 Task: Change  the formatting of the data to Which is Greater than5, In conditional formating, put the option 'Yellow Fill with Drak Yellow Text'add another formatting option Format As Table, insert the option Brown Table style Dark  3 , change the format of Column Width to 18In the sheet   Catalyst Sales log   book
Action: Mouse moved to (53, 160)
Screenshot: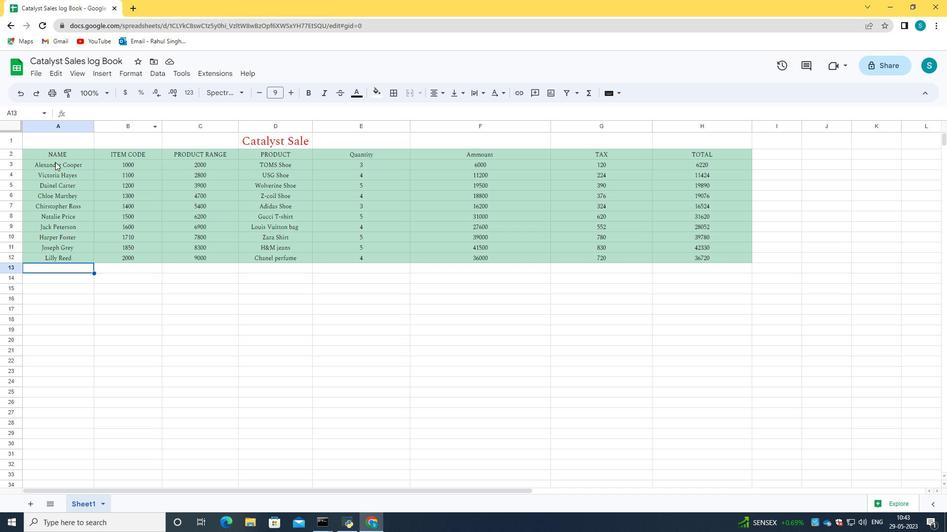 
Action: Mouse pressed left at (53, 160)
Screenshot: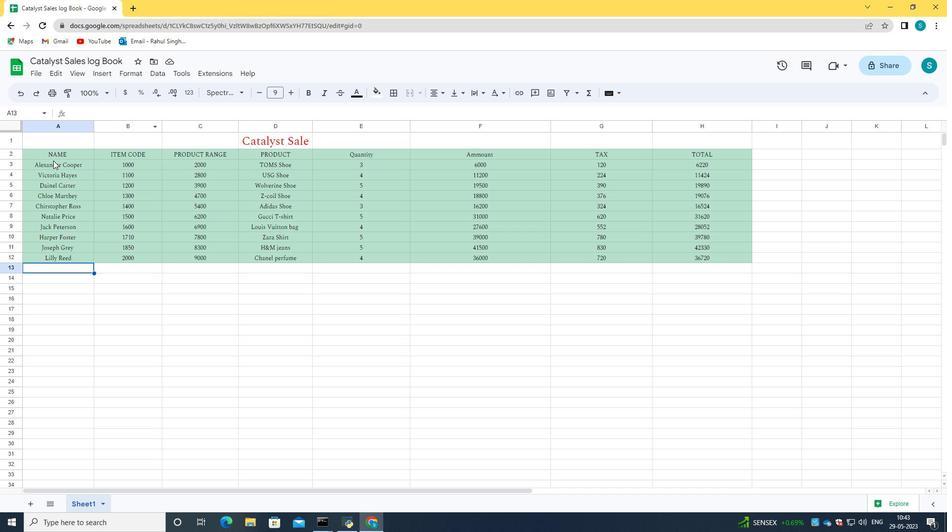 
Action: Mouse moved to (51, 155)
Screenshot: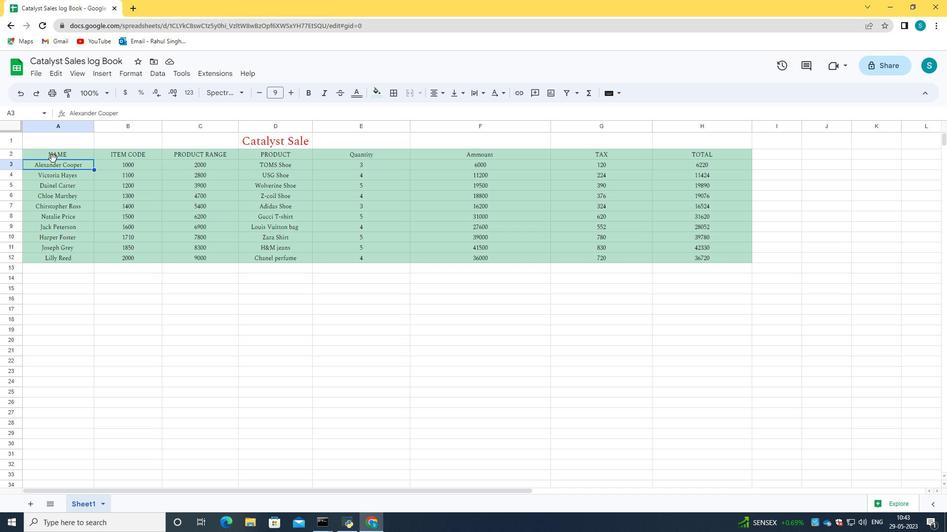 
Action: Mouse pressed left at (51, 155)
Screenshot: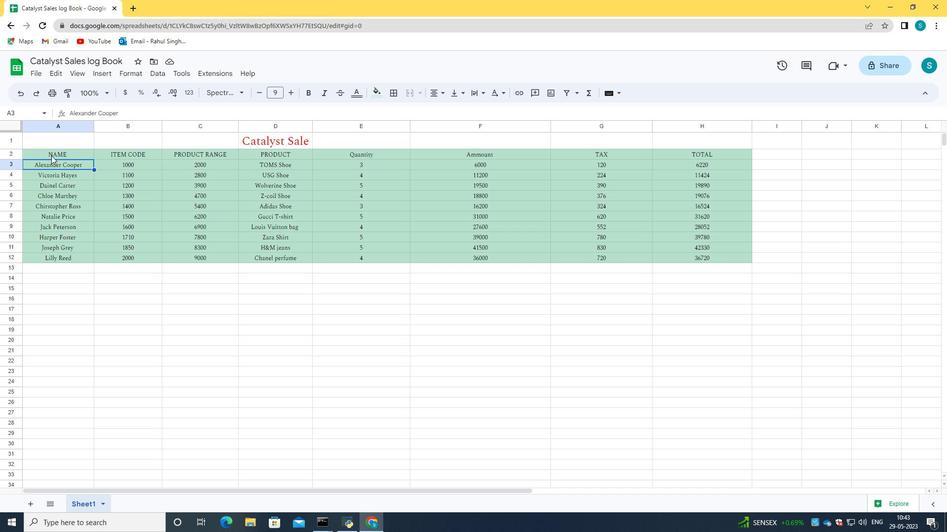 
Action: Mouse moved to (1, 121)
Screenshot: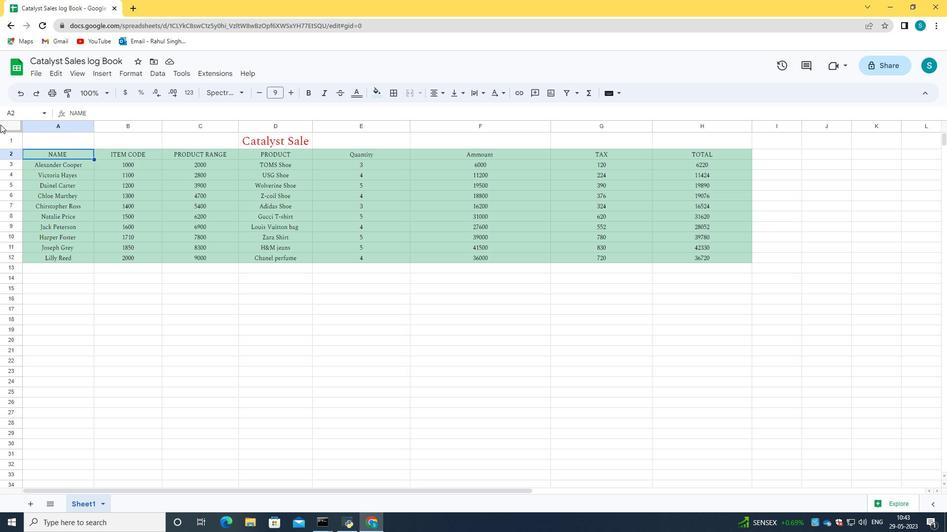 
Action: Mouse pressed left at (1, 121)
Screenshot: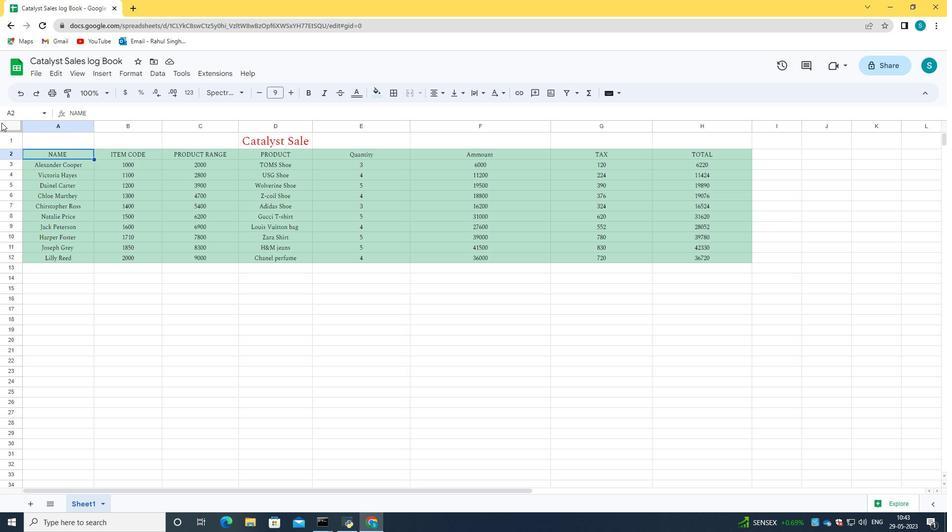 
Action: Mouse moved to (233, 305)
Screenshot: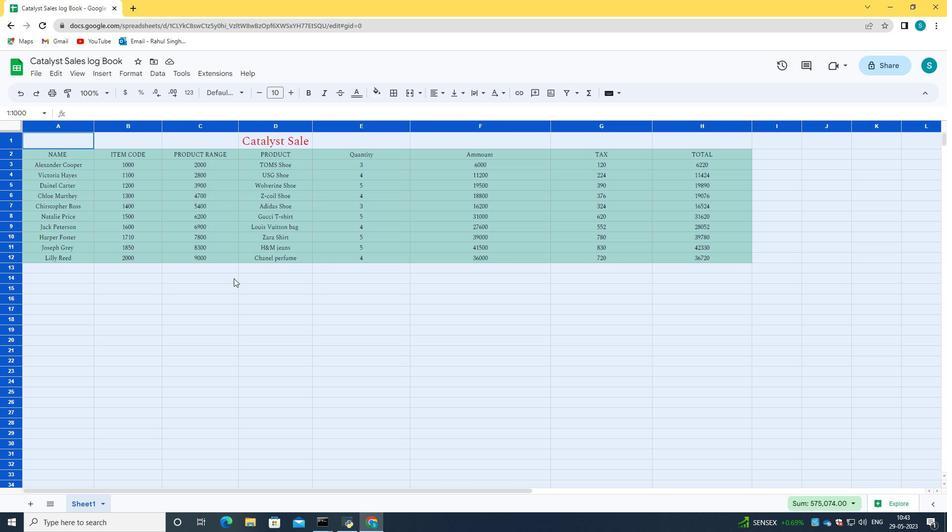 
Action: Mouse pressed left at (233, 305)
Screenshot: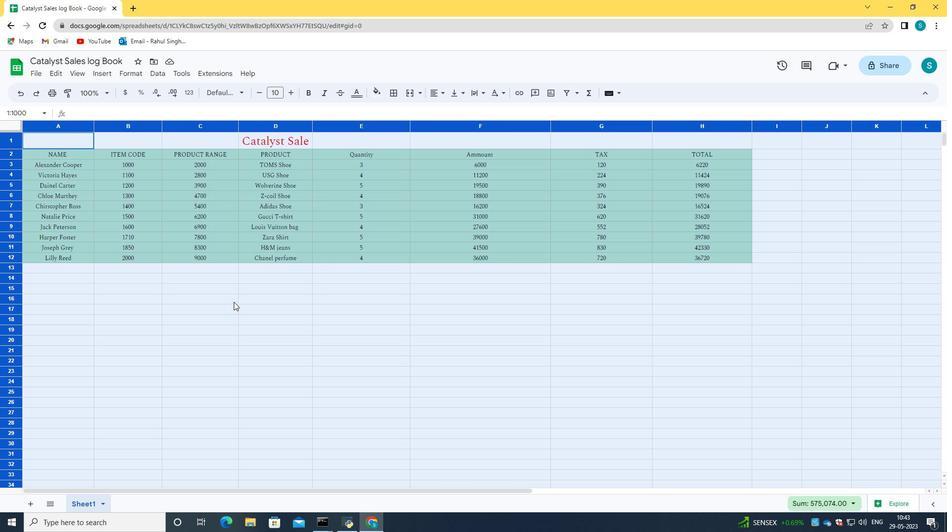 
Action: Mouse moved to (33, 137)
Screenshot: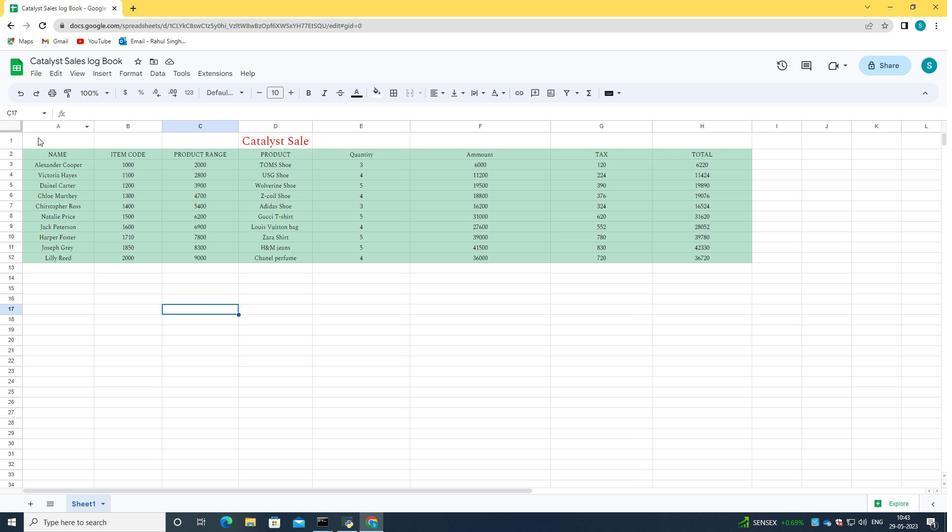 
Action: Mouse pressed left at (33, 137)
Screenshot: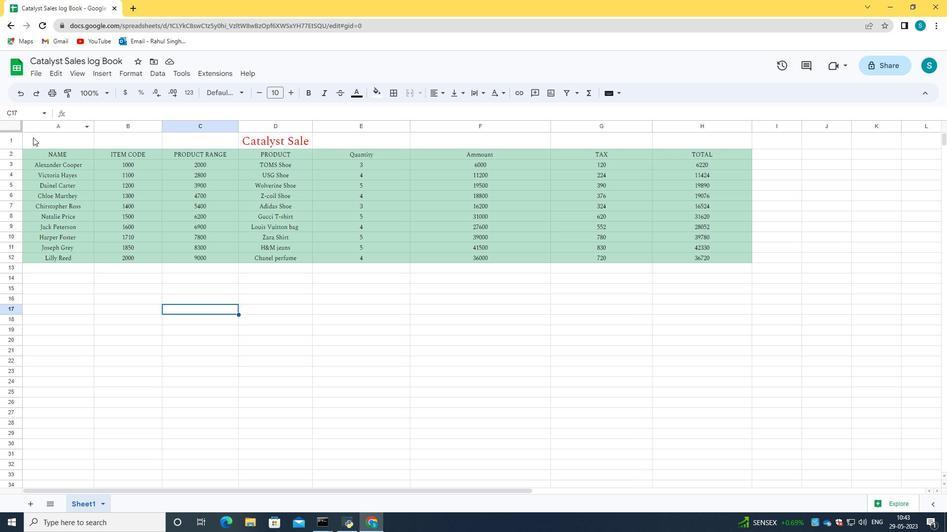 
Action: Mouse moved to (32, 152)
Screenshot: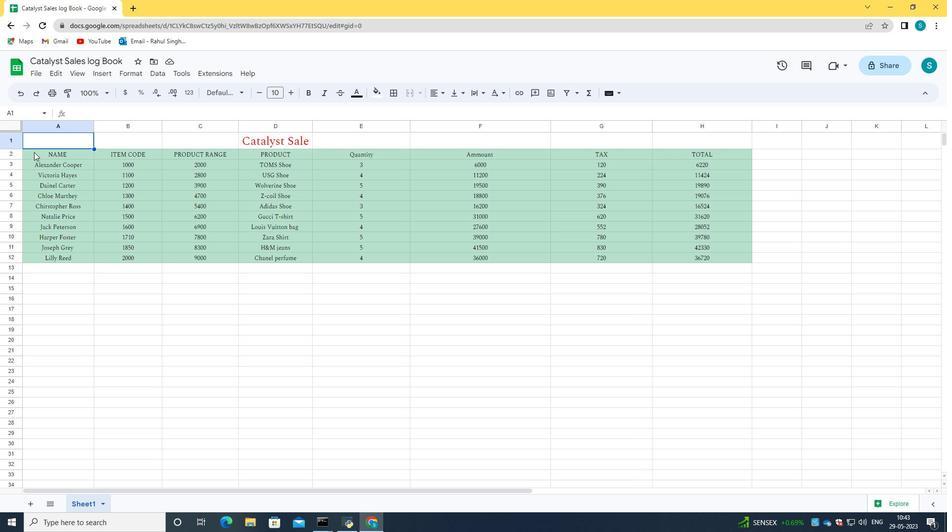 
Action: Mouse pressed left at (32, 152)
Screenshot: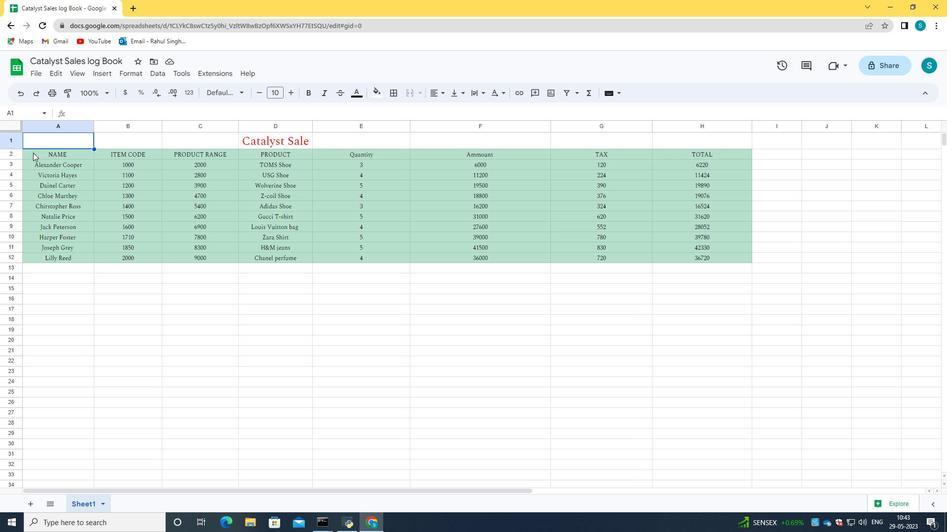 
Action: Mouse moved to (28, 153)
Screenshot: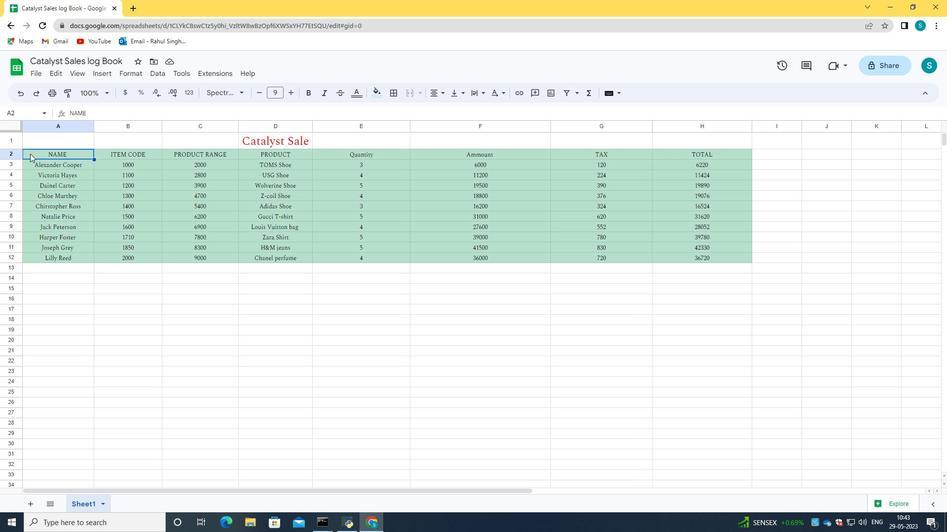 
Action: Mouse pressed left at (28, 153)
Screenshot: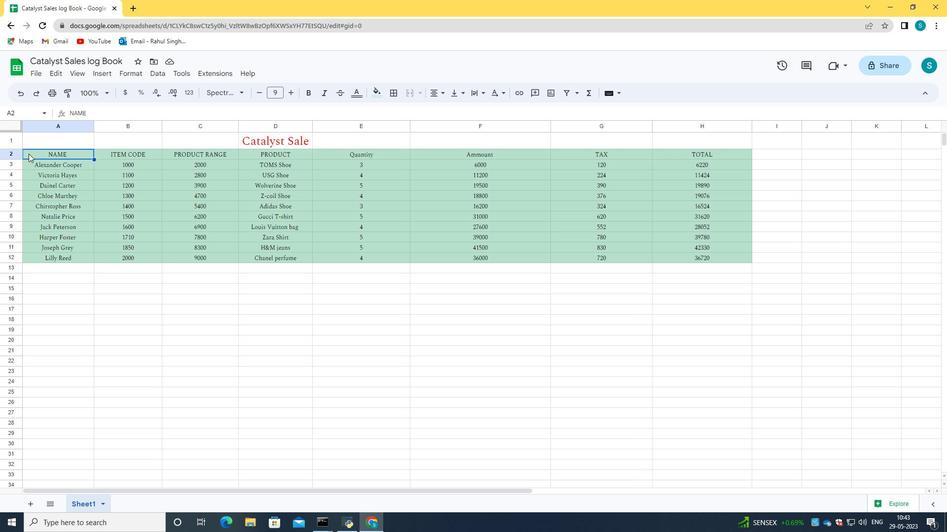 
Action: Mouse moved to (36, 152)
Screenshot: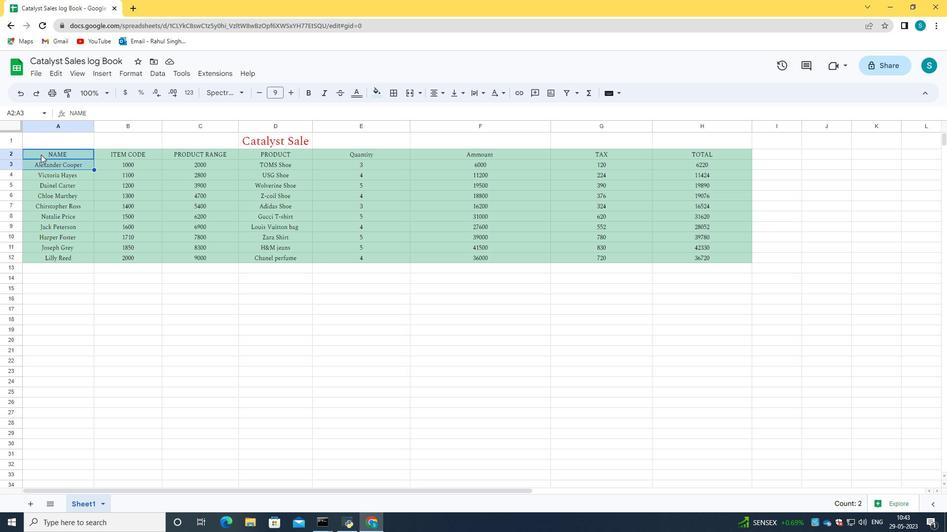 
Action: Mouse pressed left at (36, 152)
Screenshot: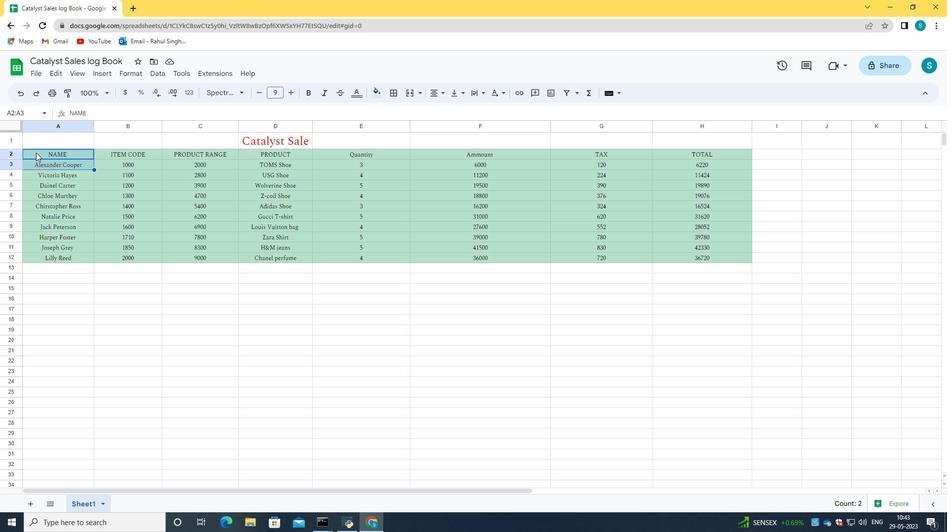 
Action: Mouse pressed left at (36, 152)
Screenshot: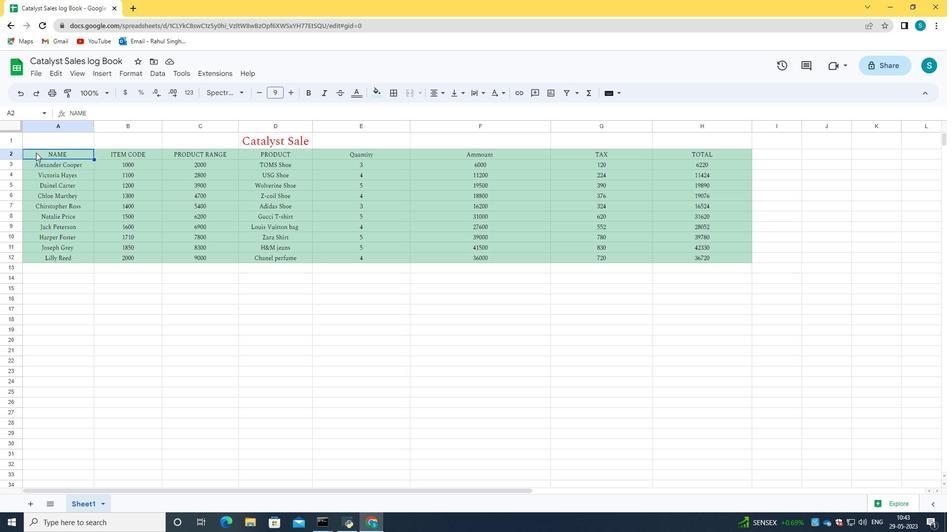 
Action: Mouse moved to (127, 71)
Screenshot: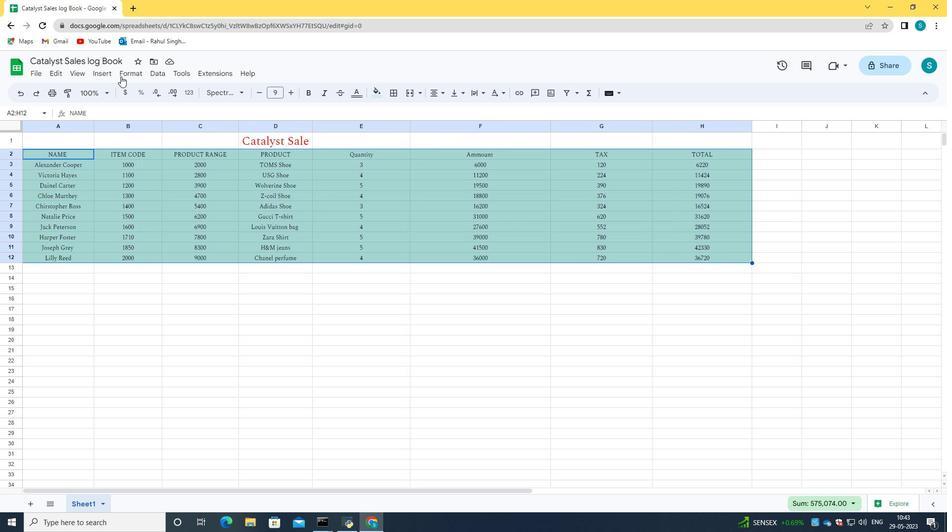 
Action: Mouse pressed left at (127, 71)
Screenshot: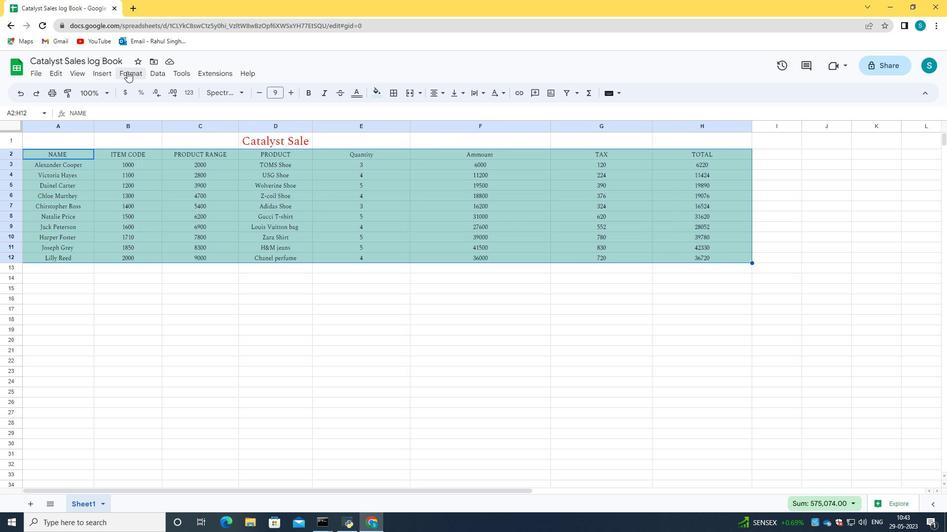 
Action: Mouse moved to (187, 244)
Screenshot: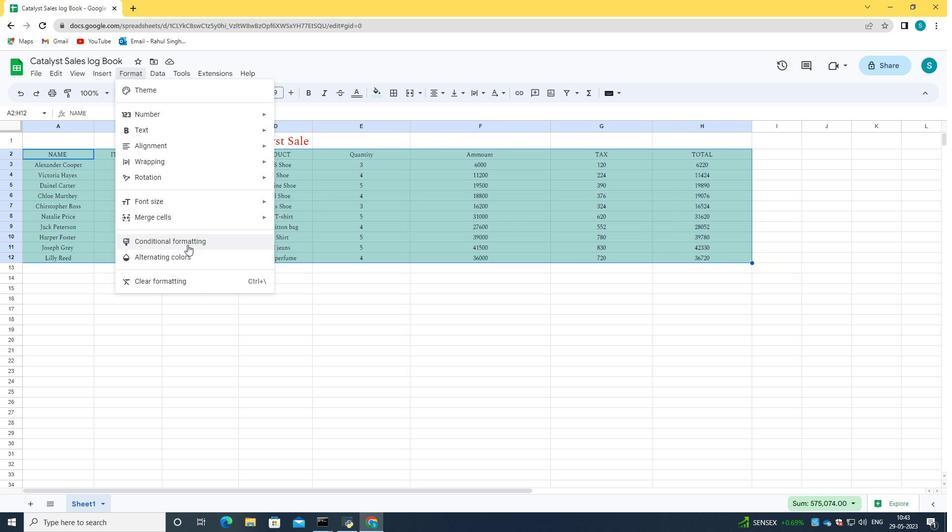 
Action: Mouse pressed left at (187, 244)
Screenshot: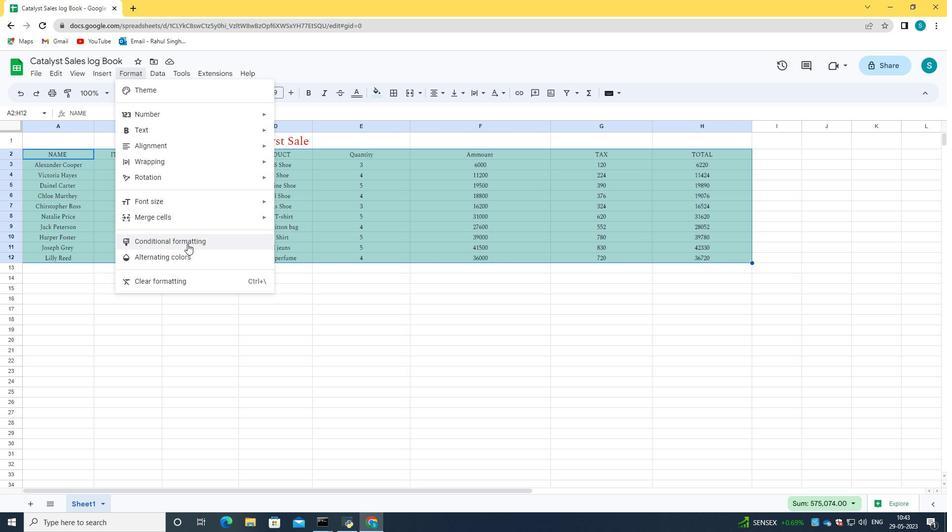 
Action: Mouse moved to (833, 124)
Screenshot: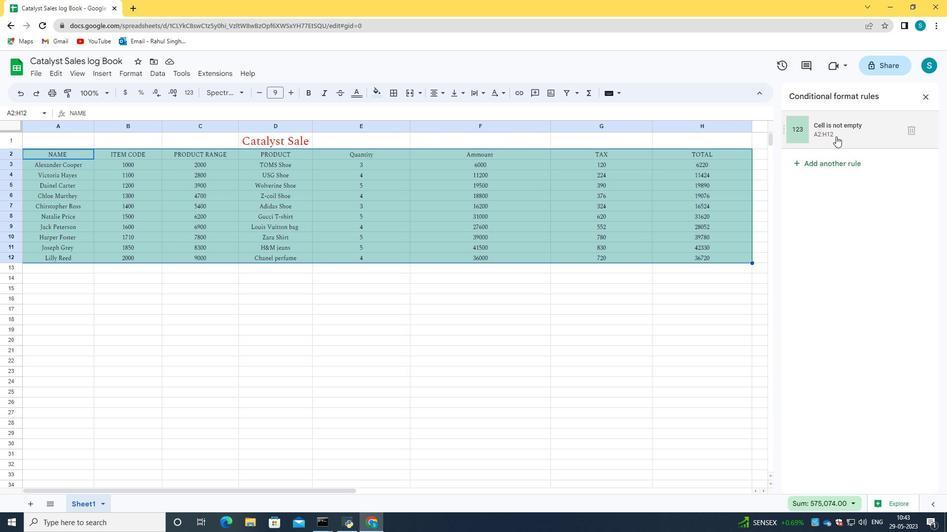 
Action: Mouse pressed left at (833, 124)
Screenshot: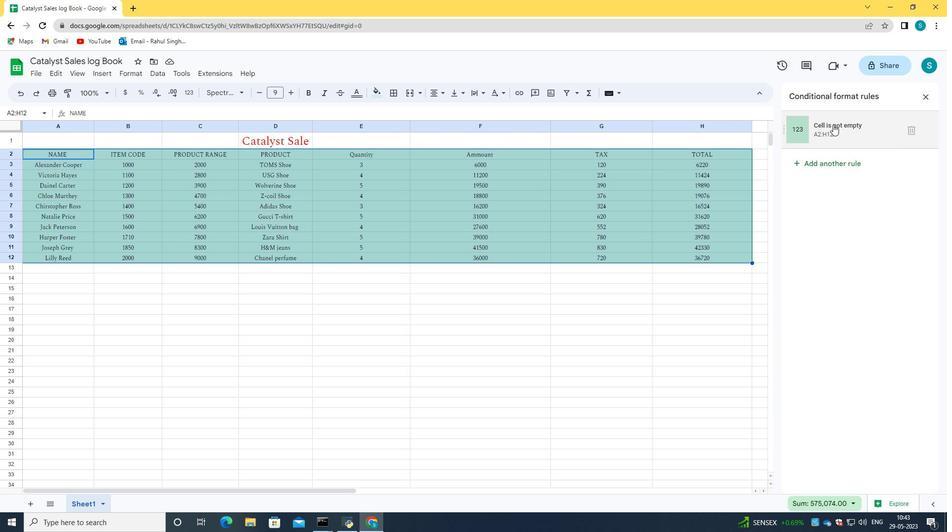 
Action: Mouse moved to (839, 226)
Screenshot: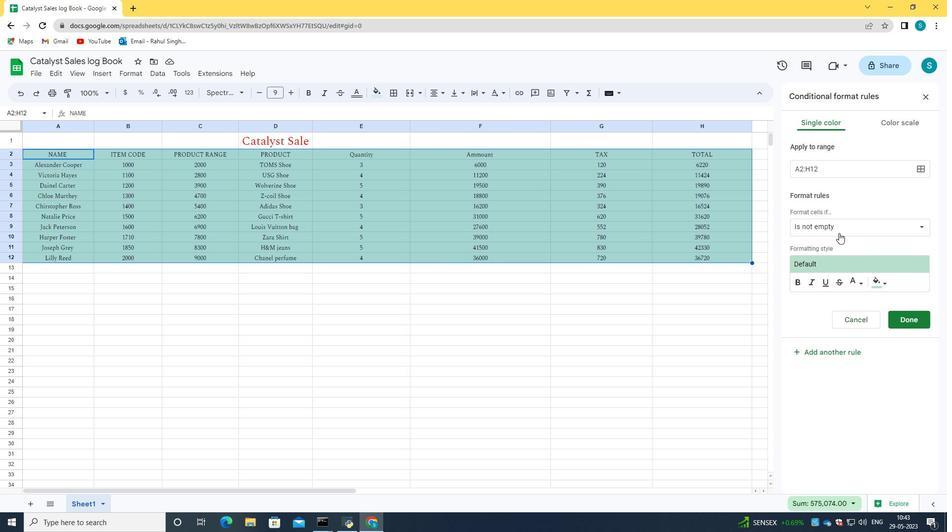 
Action: Mouse pressed left at (839, 226)
Screenshot: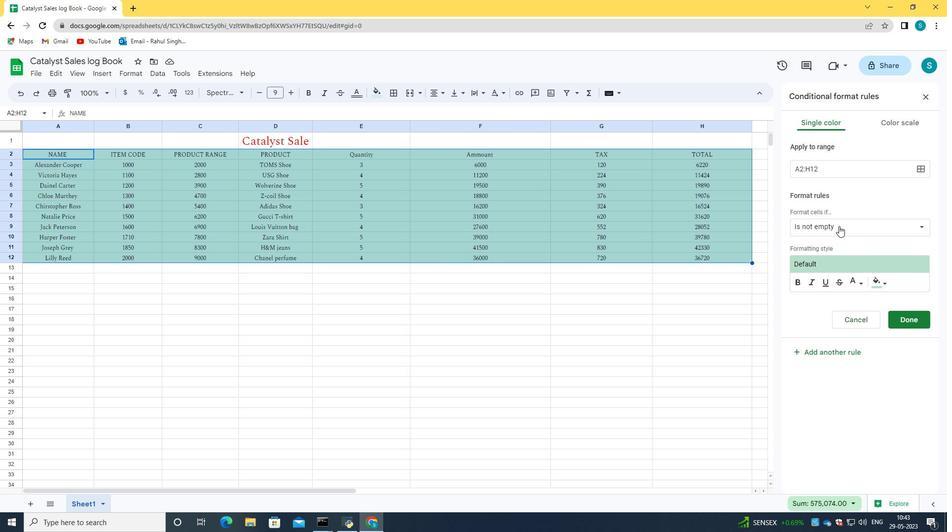 
Action: Mouse moved to (826, 386)
Screenshot: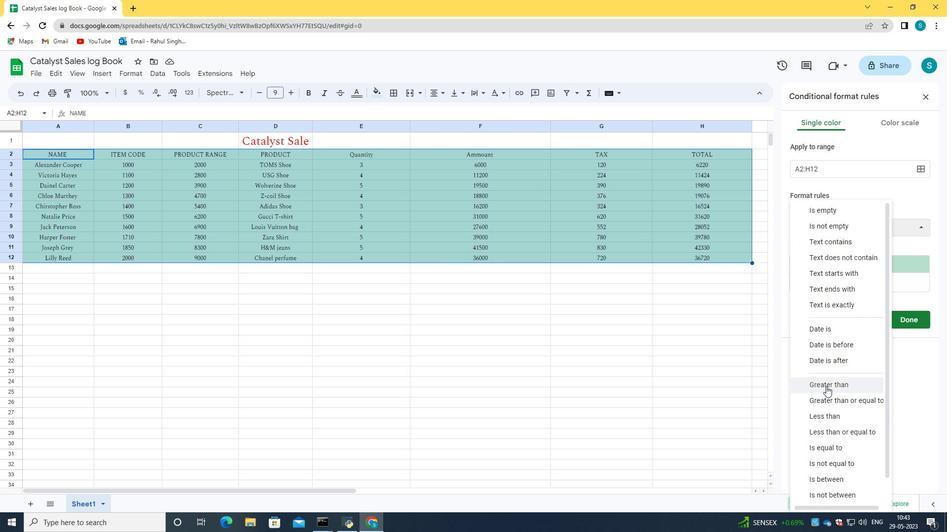 
Action: Mouse pressed left at (826, 386)
Screenshot: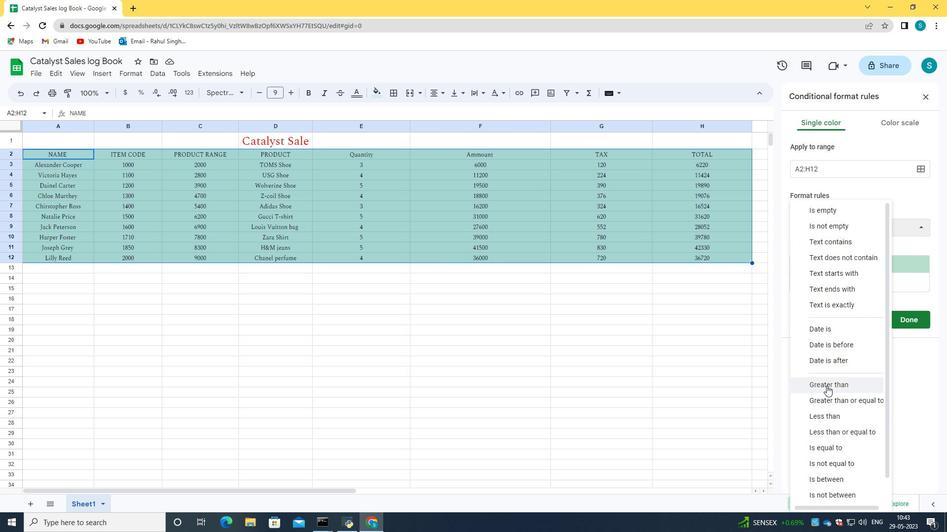 
Action: Mouse moved to (822, 251)
Screenshot: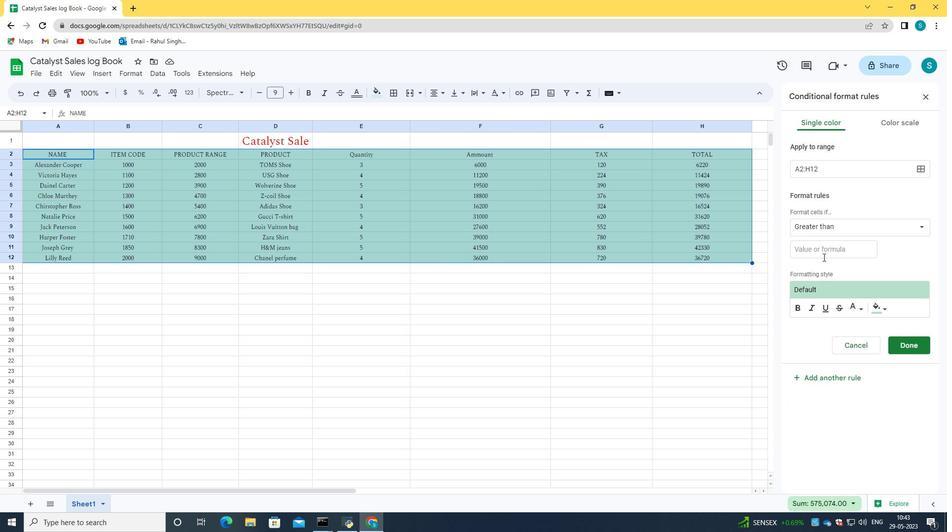 
Action: Mouse pressed left at (822, 251)
Screenshot: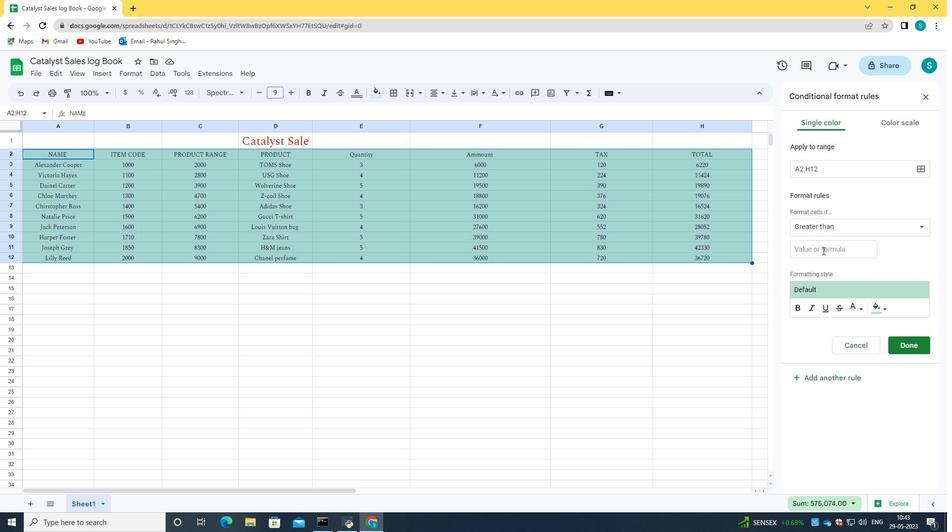 
Action: Key pressed 5
Screenshot: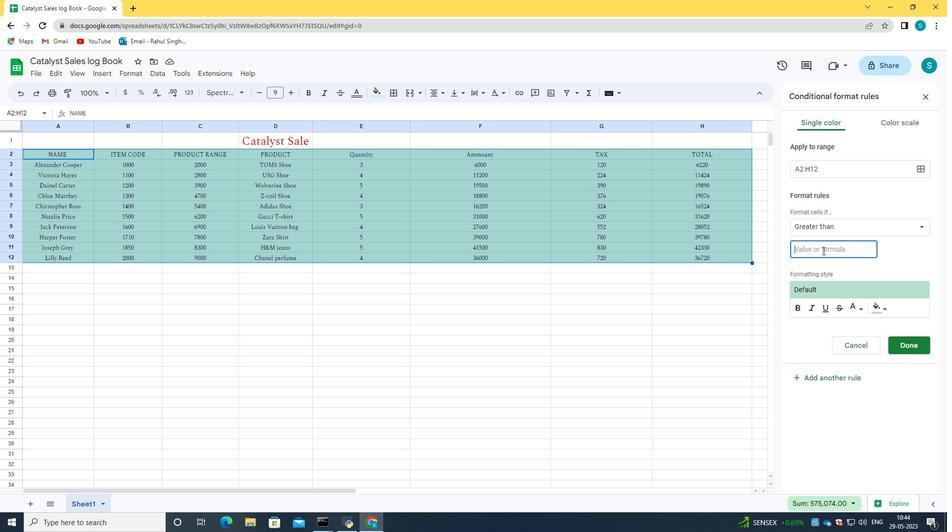
Action: Mouse moved to (895, 263)
Screenshot: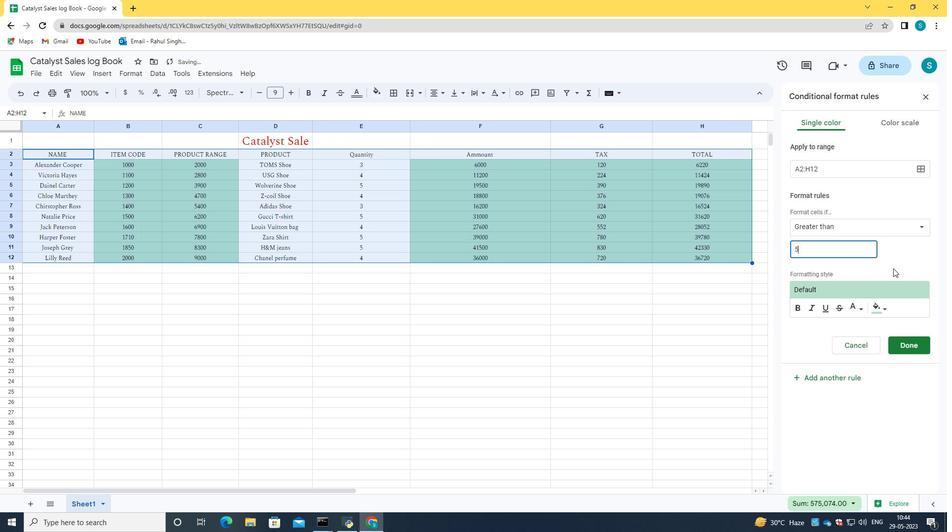 
Action: Mouse pressed left at (895, 263)
Screenshot: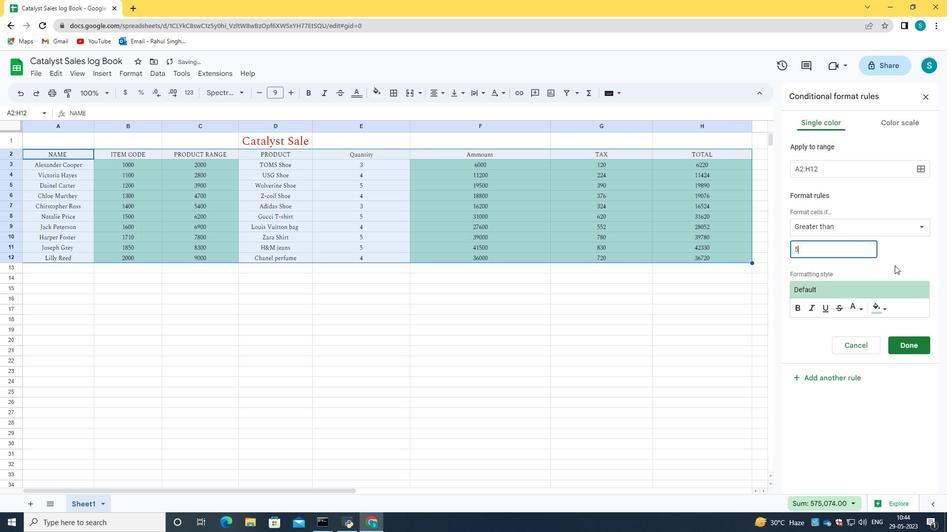 
Action: Mouse moved to (880, 308)
Screenshot: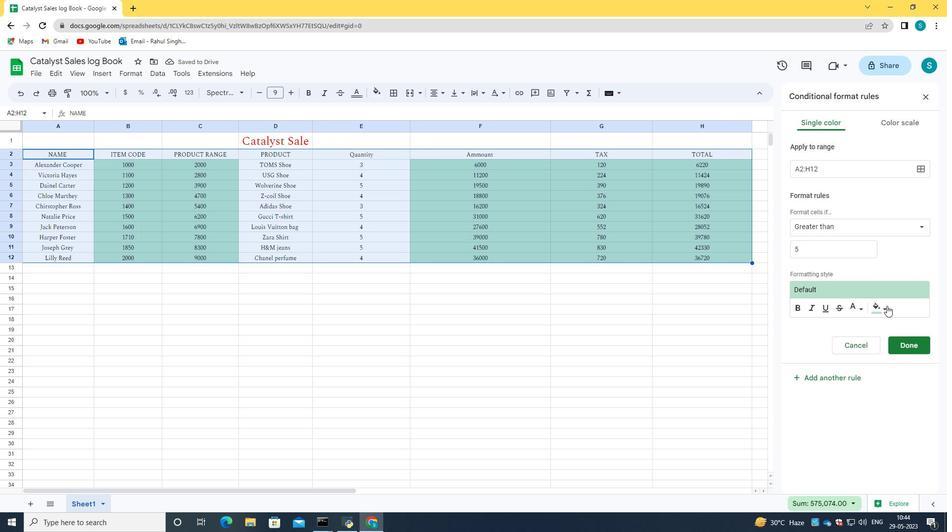 
Action: Mouse pressed left at (880, 308)
Screenshot: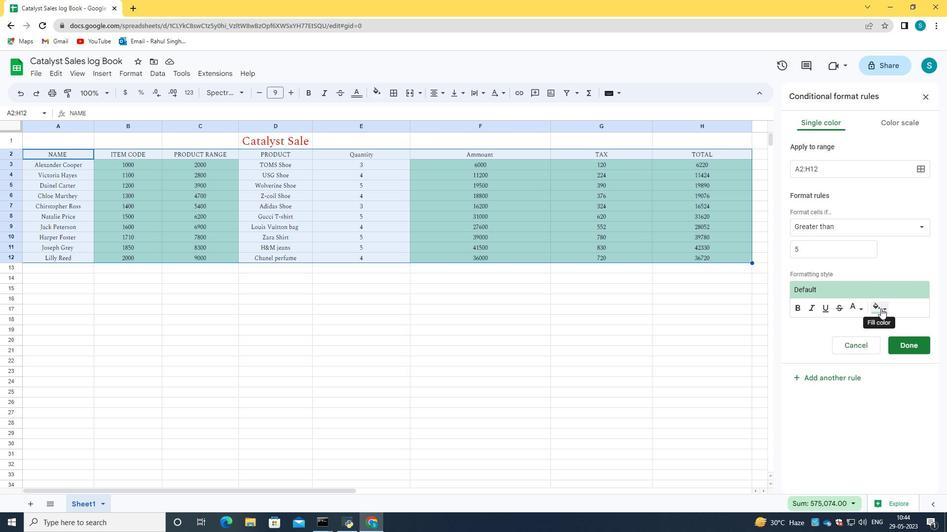 
Action: Mouse moved to (814, 396)
Screenshot: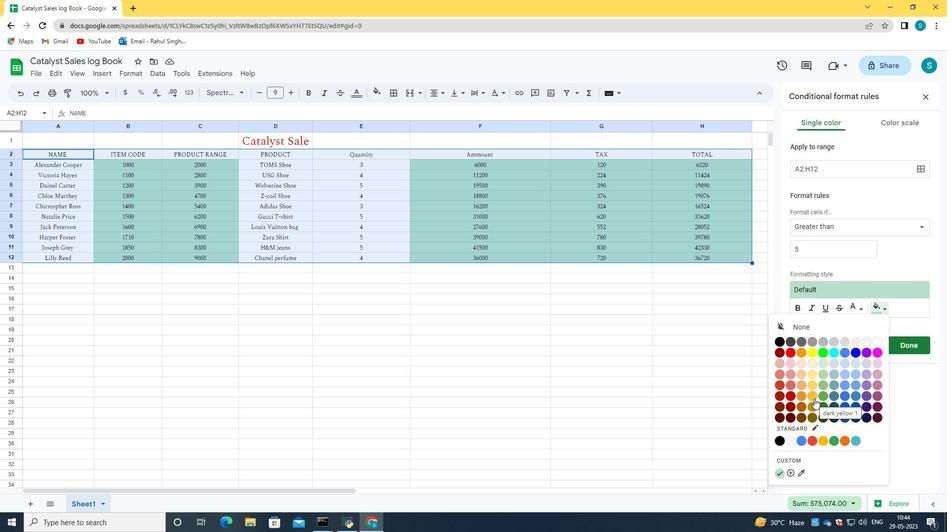 
Action: Mouse pressed left at (814, 396)
Screenshot: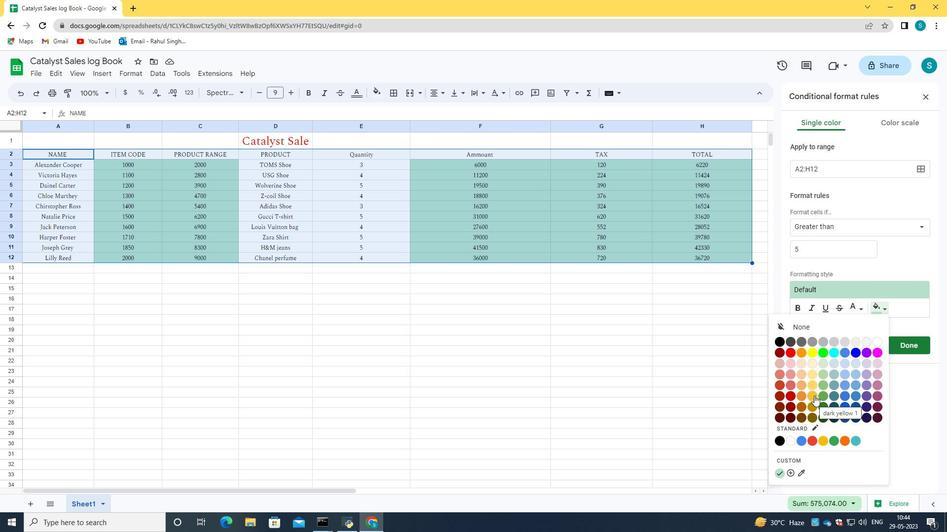 
Action: Mouse moved to (839, 380)
Screenshot: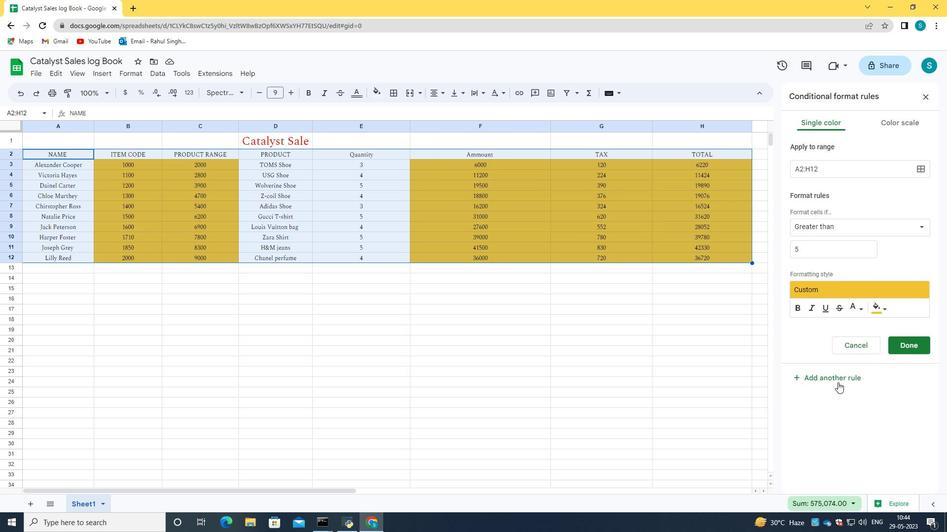 
Action: Mouse pressed left at (839, 380)
Screenshot: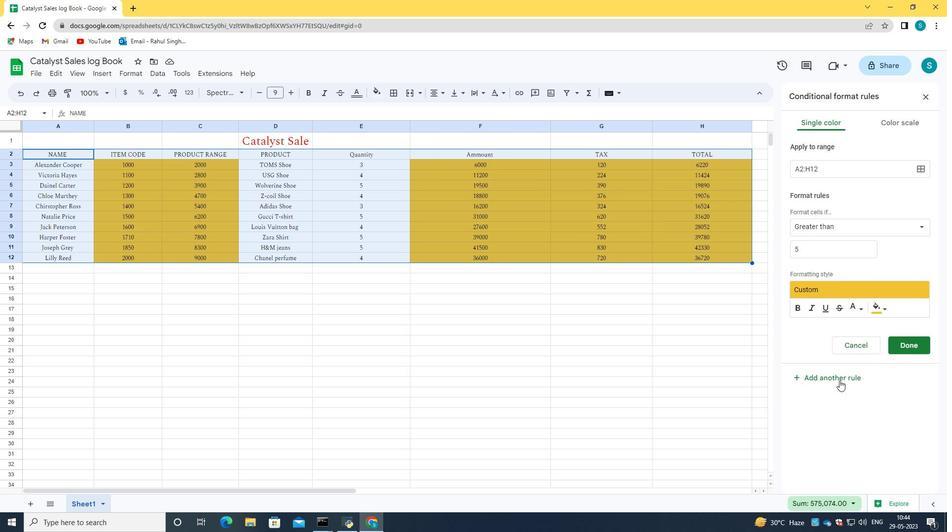 
Action: Mouse moved to (845, 167)
Screenshot: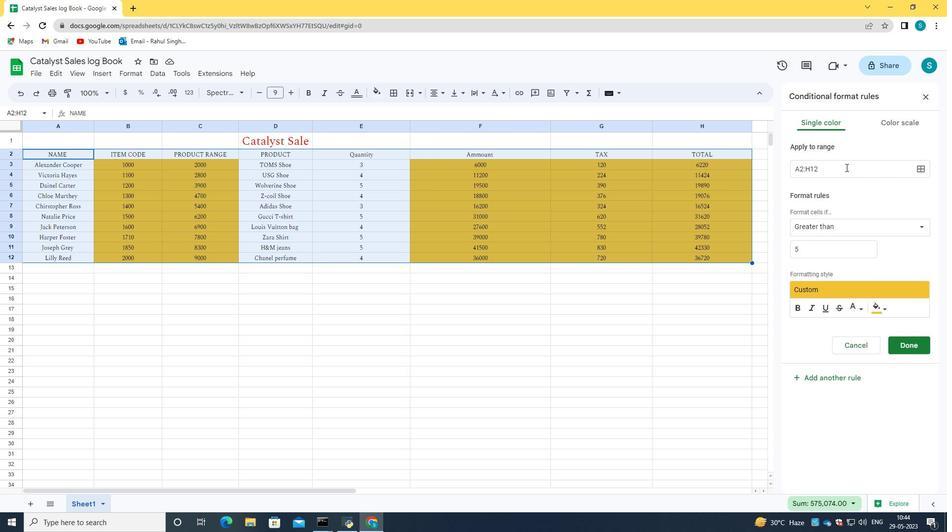 
Action: Mouse pressed left at (845, 167)
Screenshot: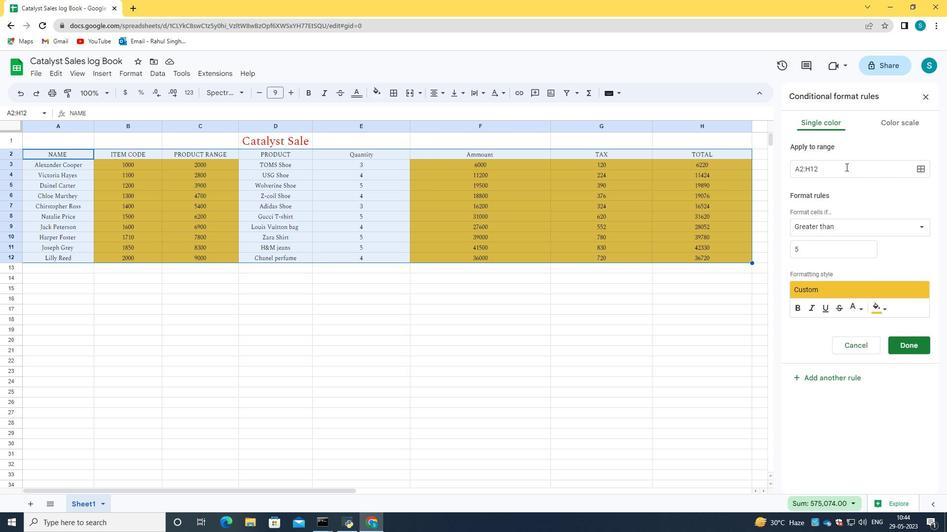
Action: Mouse moved to (857, 308)
Screenshot: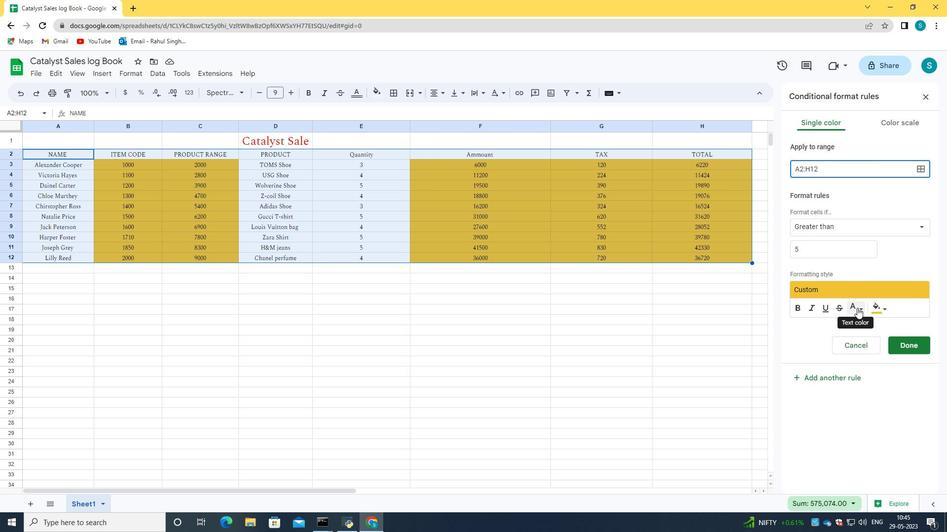 
Action: Mouse pressed left at (857, 308)
Screenshot: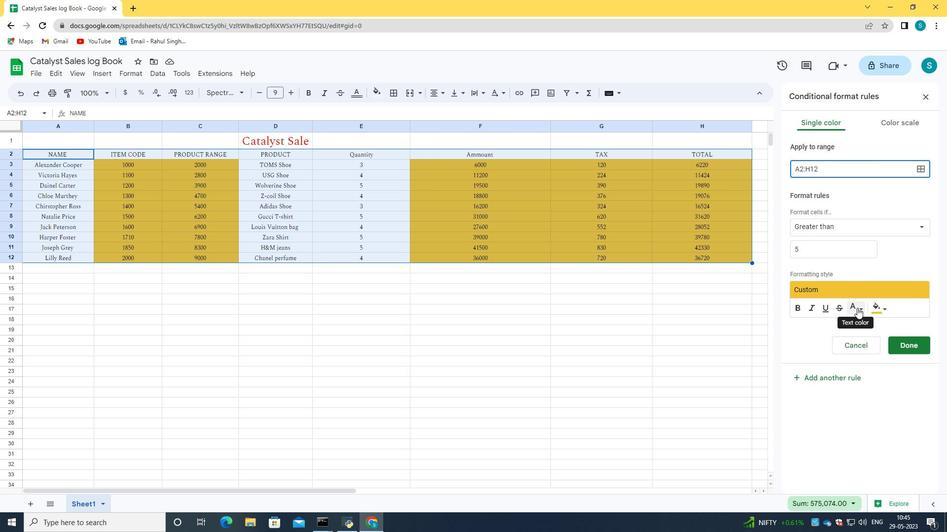 
Action: Mouse moved to (903, 124)
Screenshot: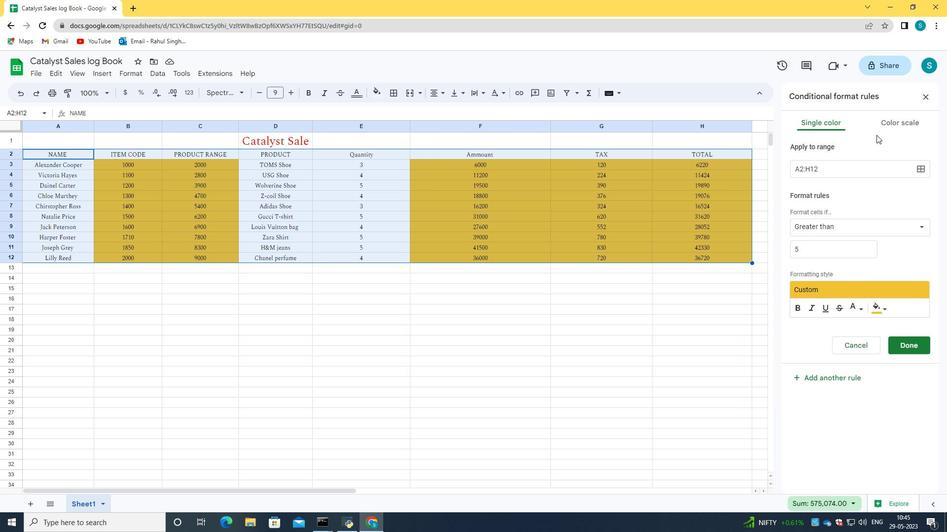 
Action: Mouse pressed left at (903, 124)
Screenshot: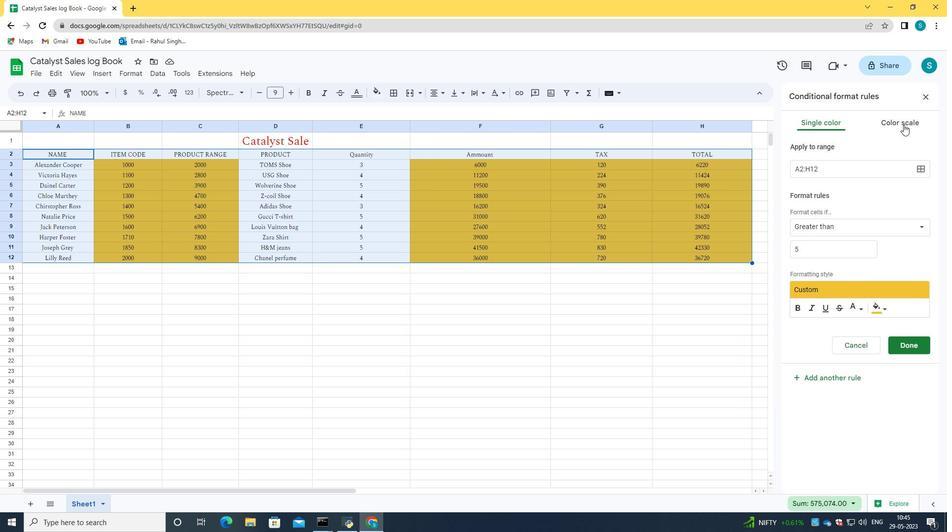 
Action: Mouse moved to (832, 128)
Screenshot: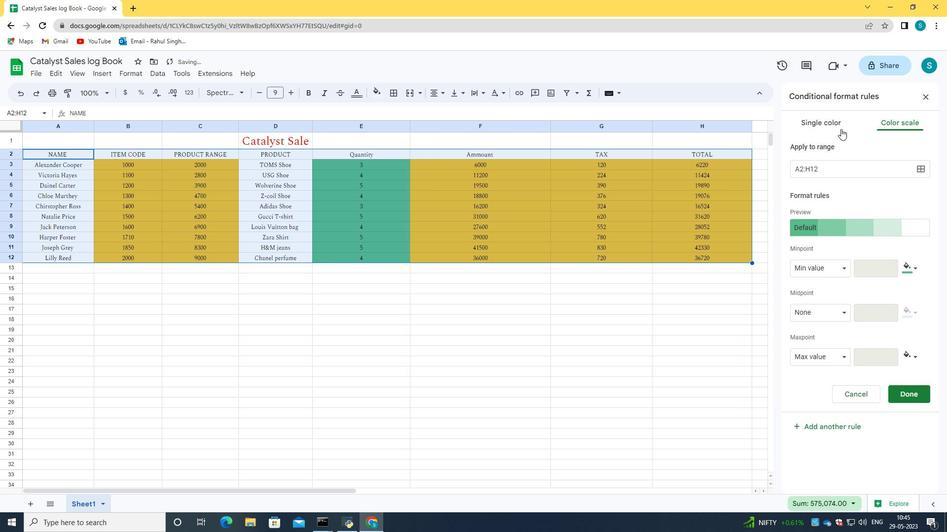 
Action: Mouse pressed left at (832, 128)
Screenshot: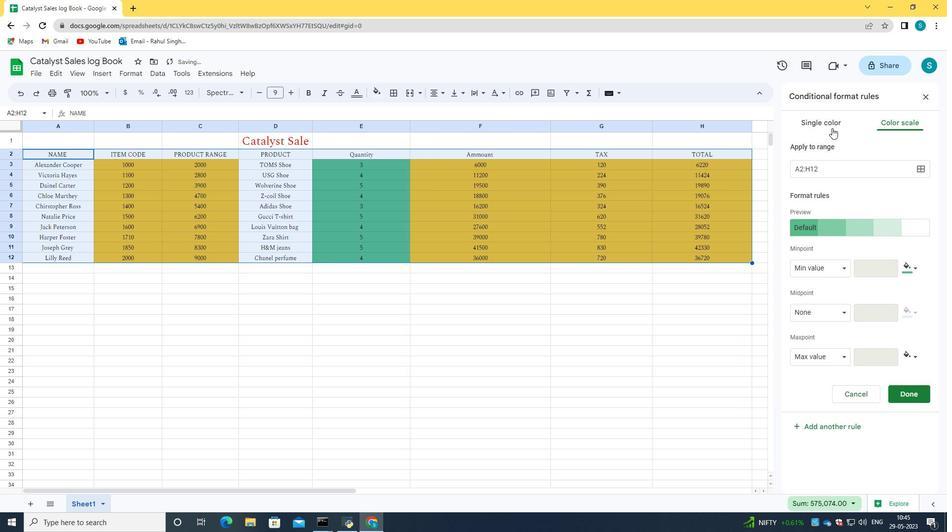 
Action: Mouse moved to (879, 307)
Screenshot: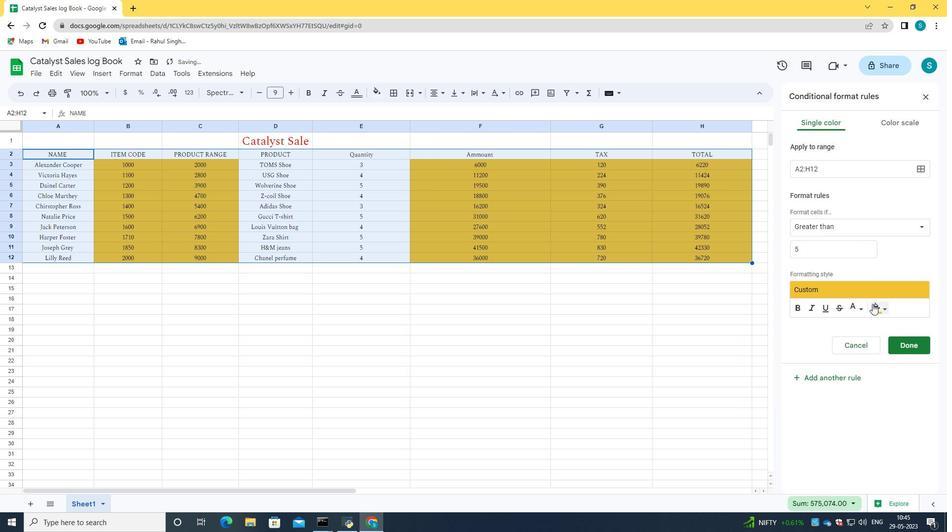 
Action: Mouse pressed left at (879, 307)
Screenshot: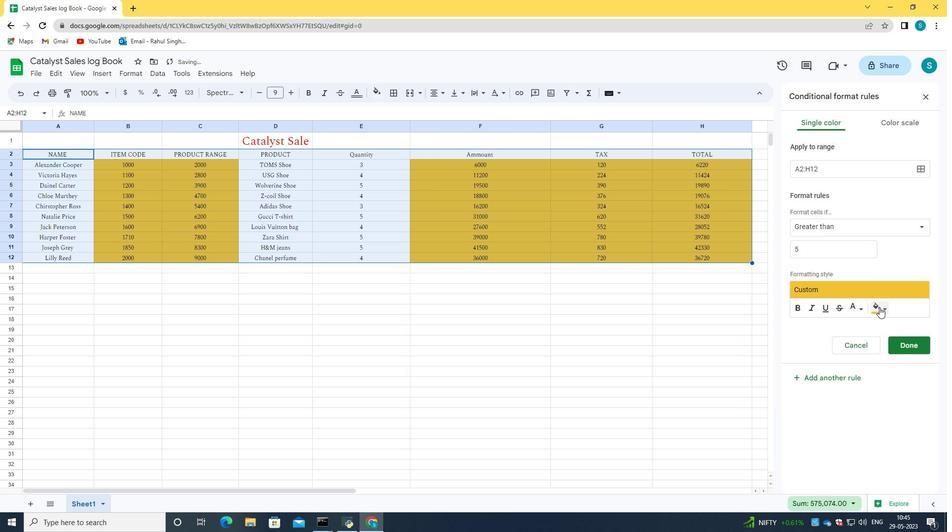 
Action: Mouse moved to (812, 354)
Screenshot: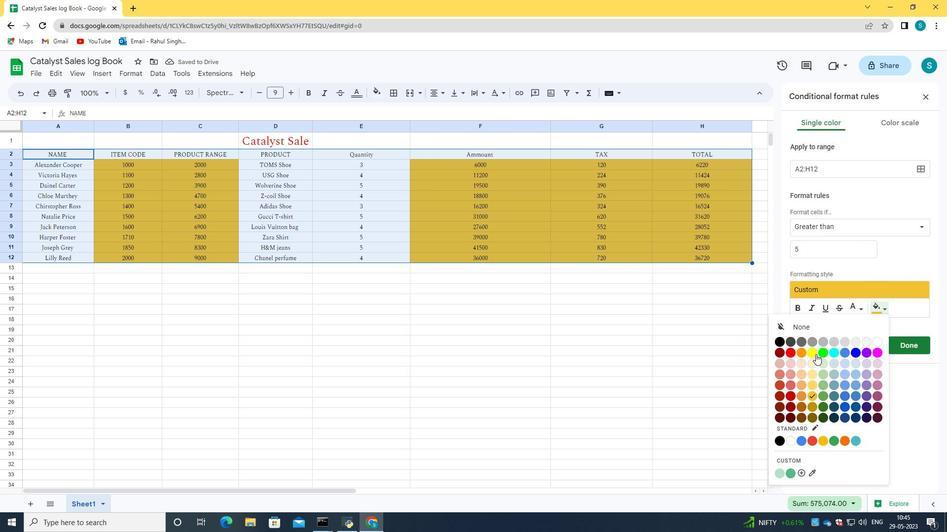 
Action: Mouse pressed left at (812, 354)
Screenshot: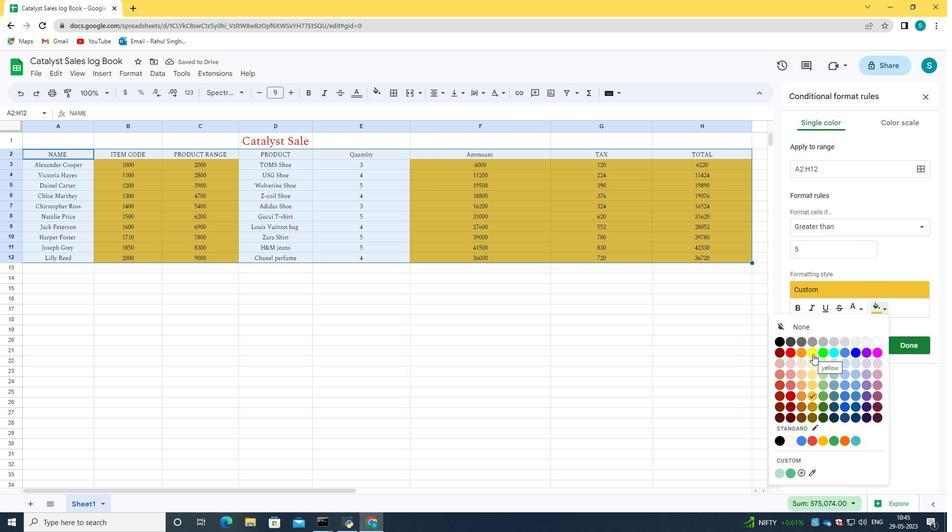
Action: Mouse moved to (860, 310)
Screenshot: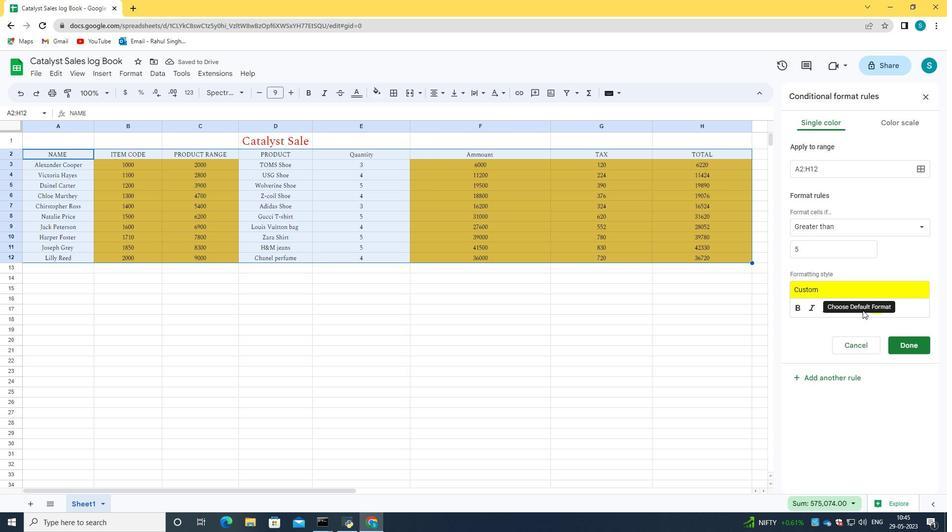 
Action: Mouse pressed left at (860, 310)
Screenshot: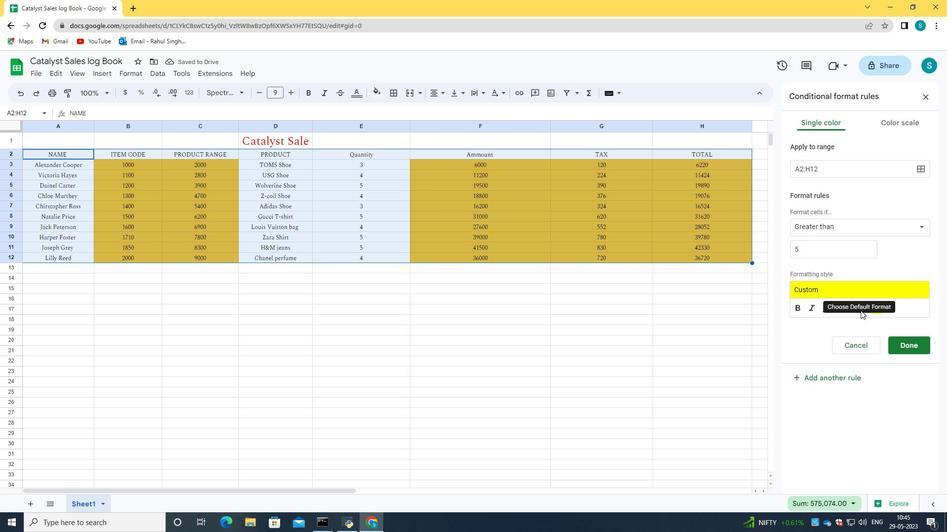 
Action: Mouse moved to (856, 310)
Screenshot: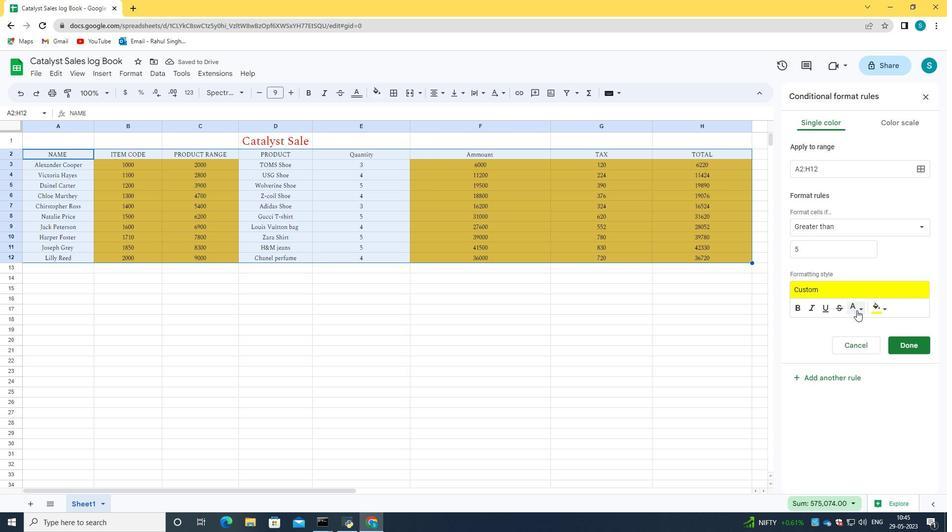 
Action: Mouse pressed left at (856, 310)
Screenshot: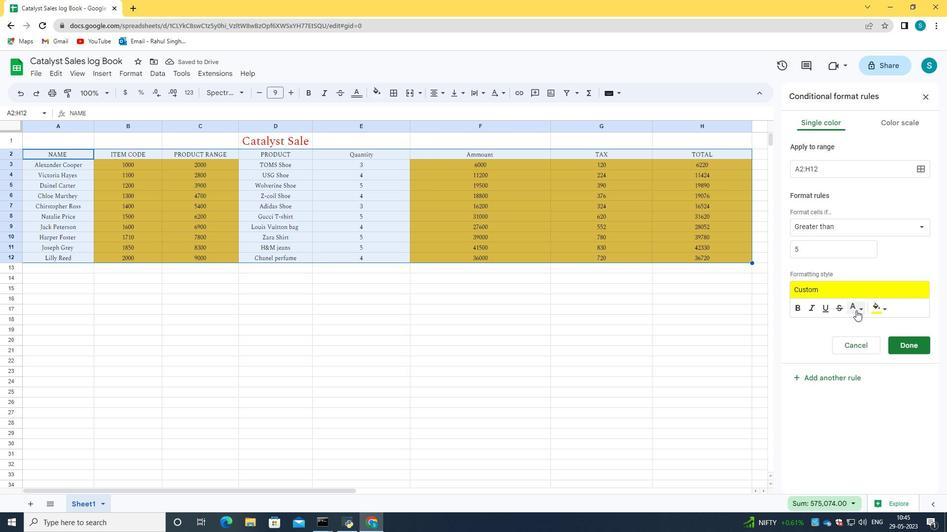 
Action: Mouse moved to (790, 383)
Screenshot: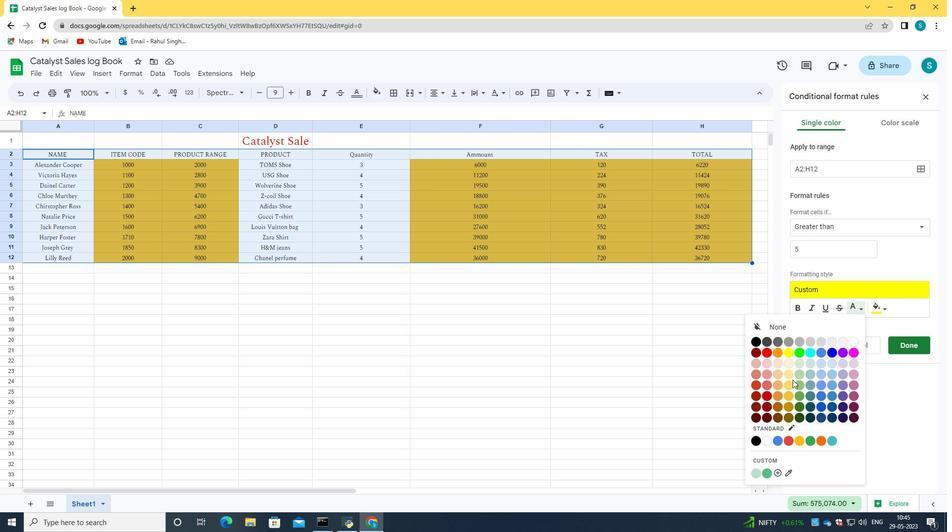 
Action: Mouse pressed left at (790, 383)
Screenshot: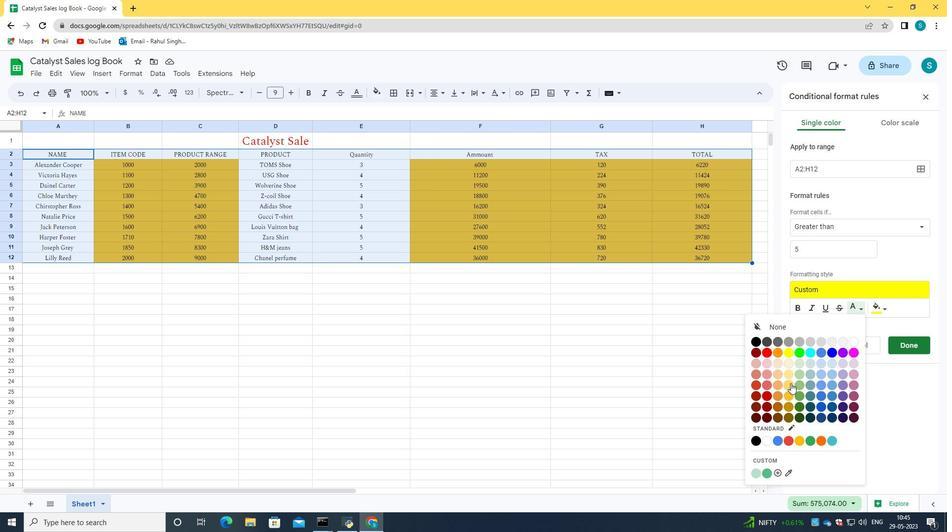 
Action: Mouse moved to (878, 307)
Screenshot: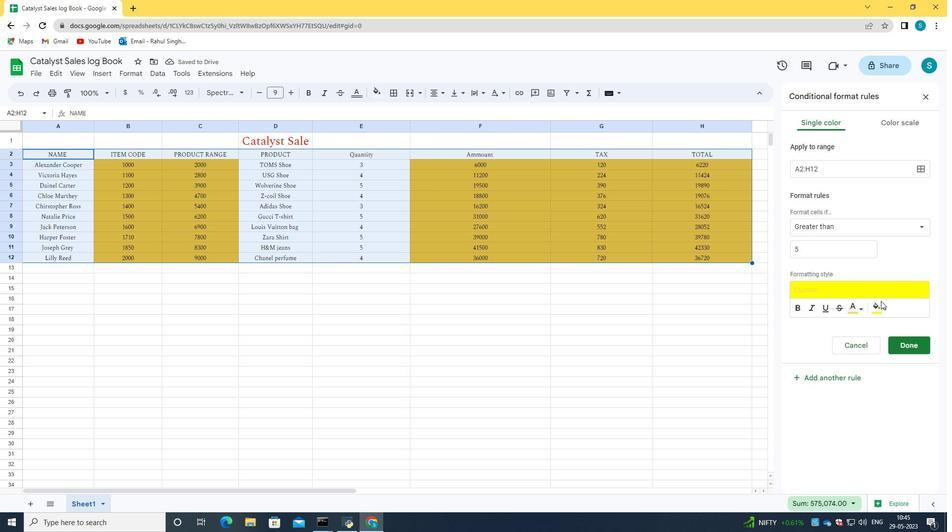 
Action: Mouse pressed left at (878, 307)
Screenshot: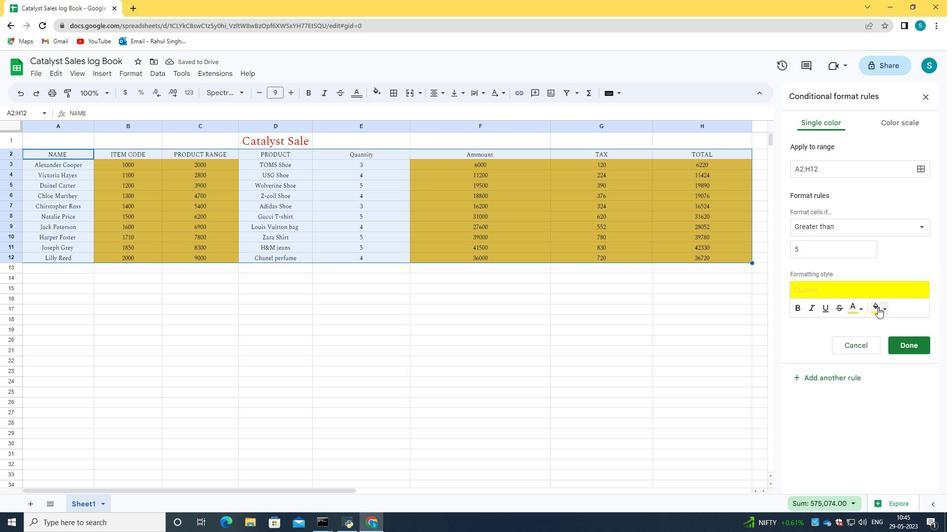 
Action: Mouse moved to (812, 353)
Screenshot: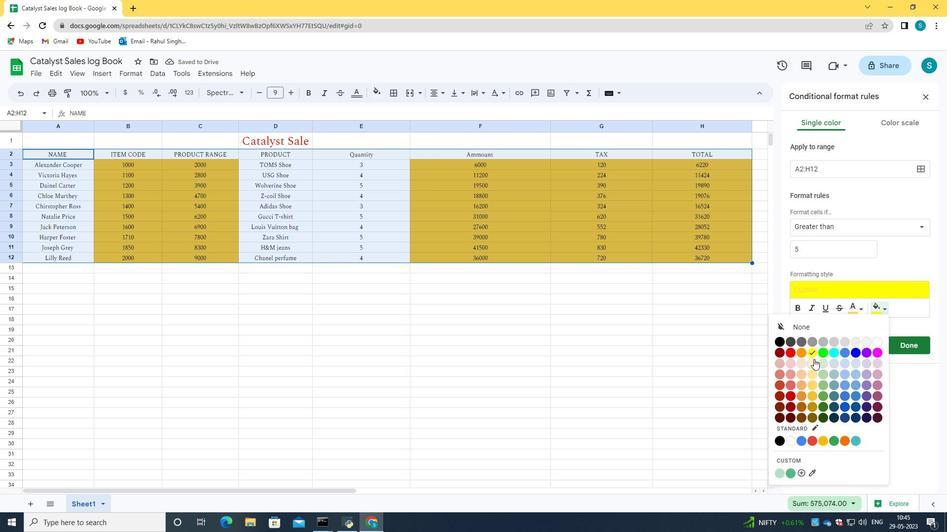 
Action: Mouse pressed left at (812, 353)
Screenshot: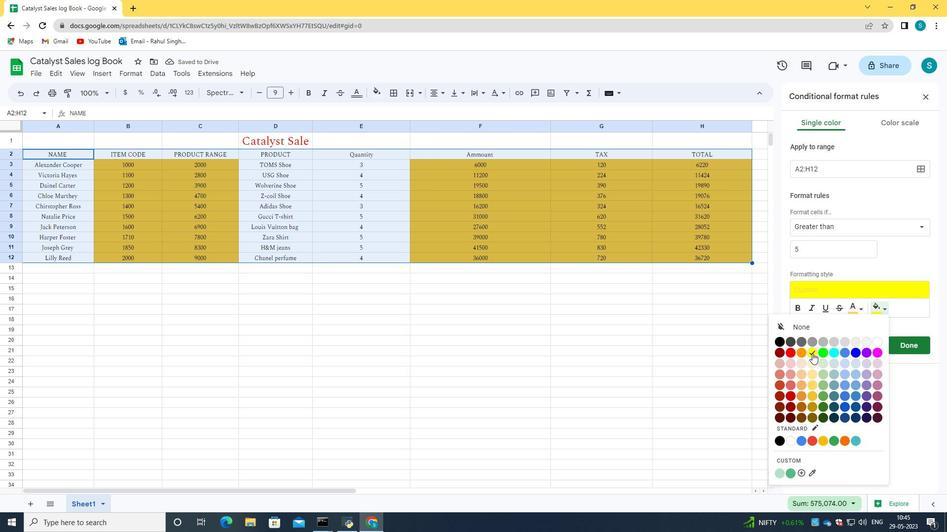 
Action: Mouse moved to (424, 251)
Screenshot: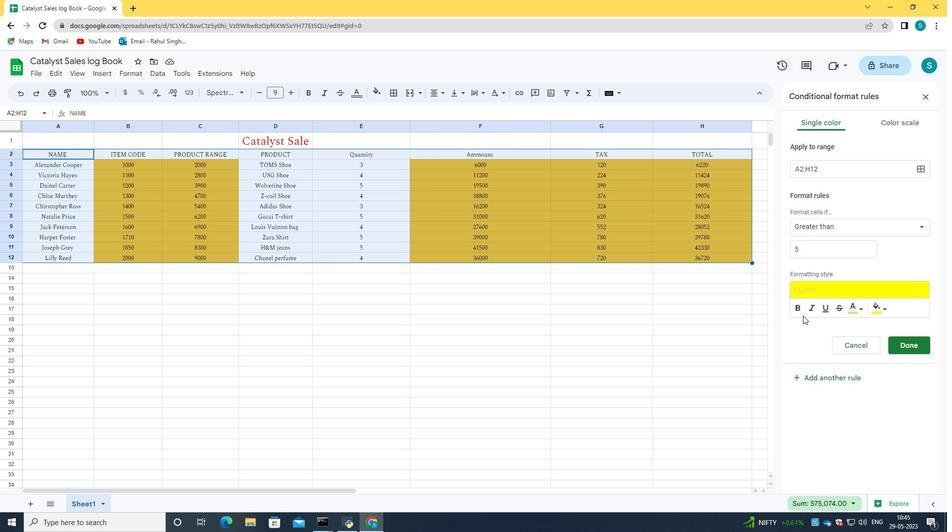 
Action: Mouse pressed left at (424, 251)
Screenshot: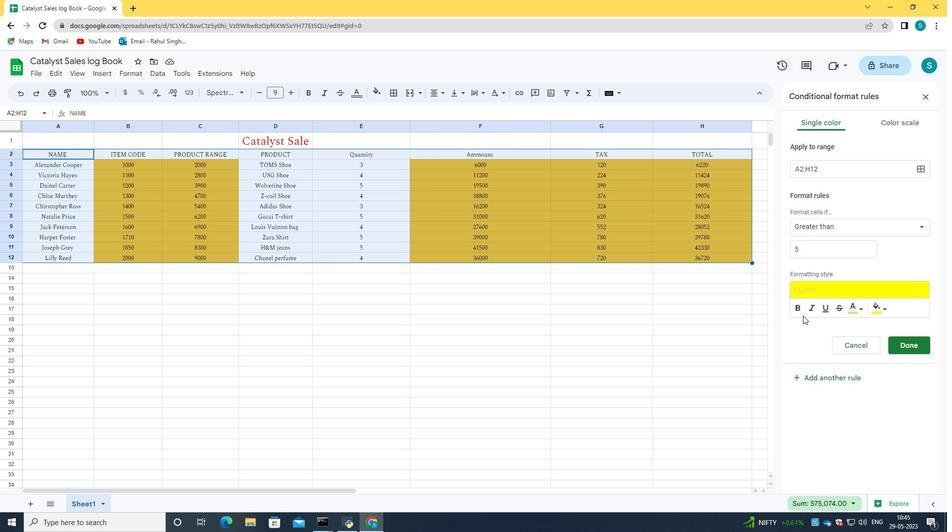 
Action: Mouse moved to (449, 303)
Screenshot: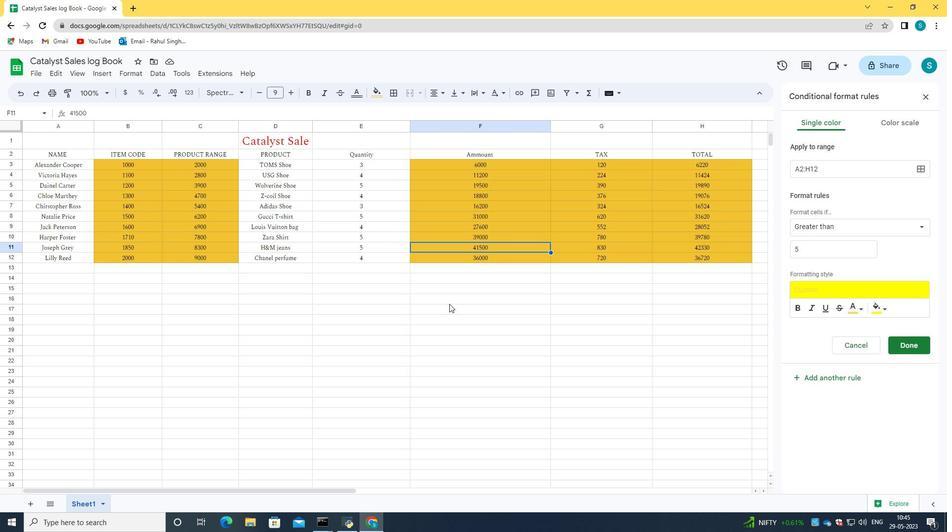 
Action: Mouse pressed left at (449, 303)
Screenshot: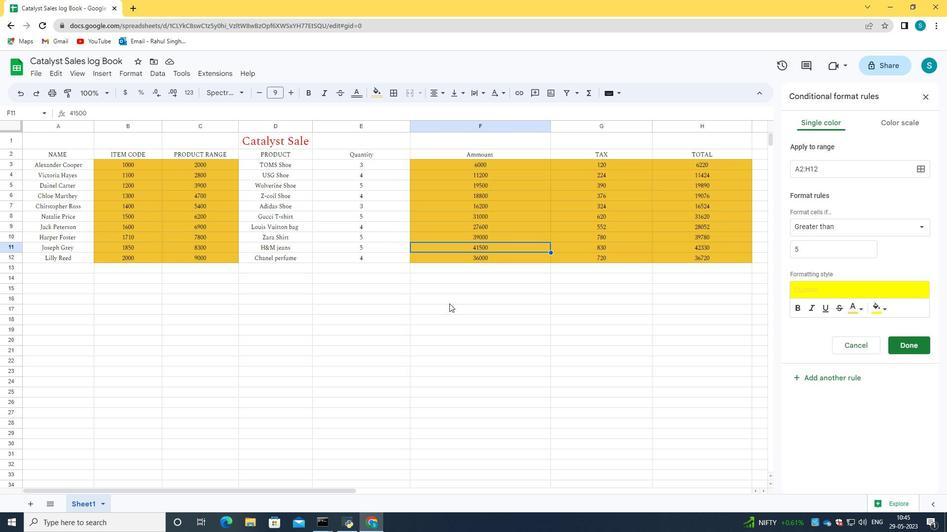 
Action: Mouse moved to (909, 347)
Screenshot: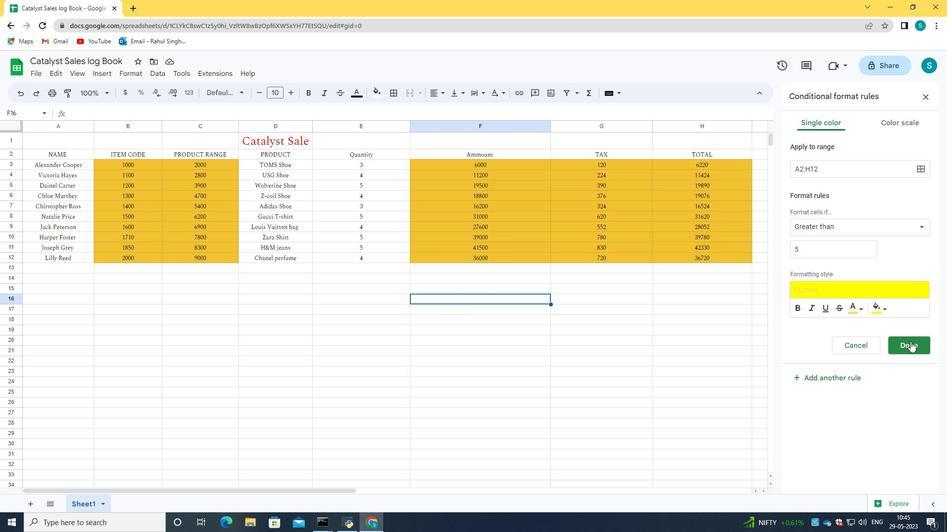 
Action: Mouse pressed left at (909, 347)
Screenshot: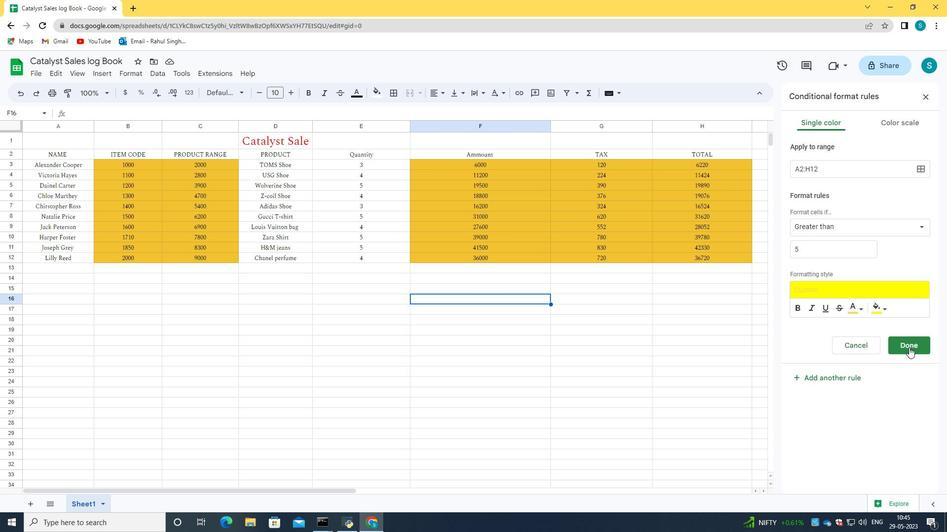 
Action: Mouse moved to (832, 128)
Screenshot: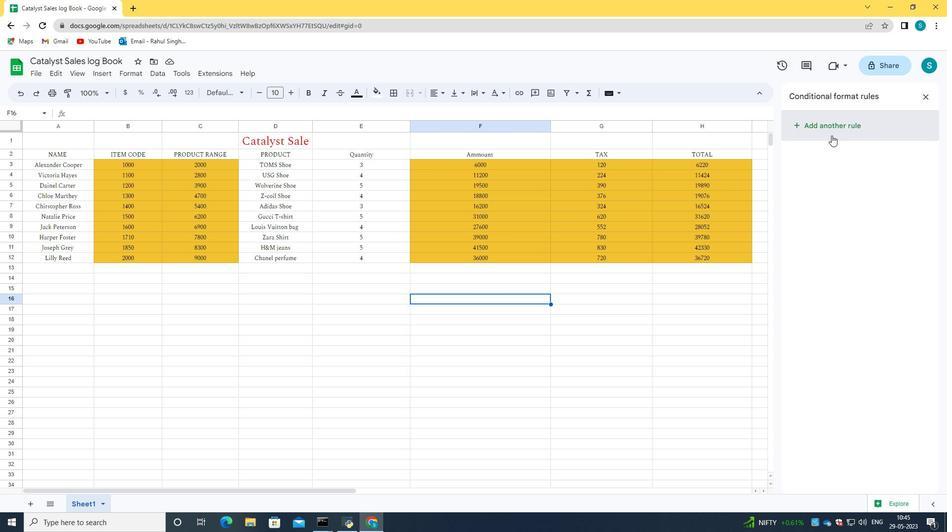 
Action: Mouse pressed left at (832, 128)
Screenshot: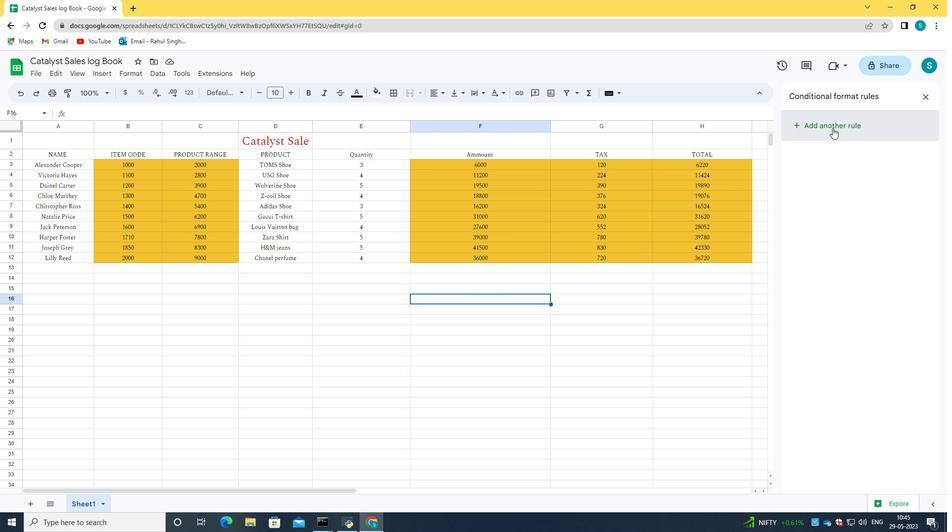 
Action: Mouse moved to (871, 169)
Screenshot: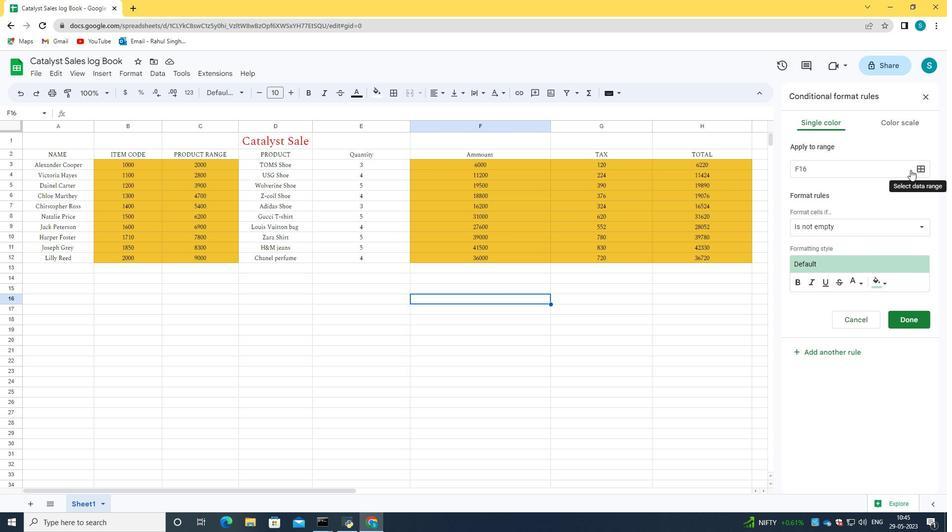 
Action: Mouse pressed left at (871, 169)
Screenshot: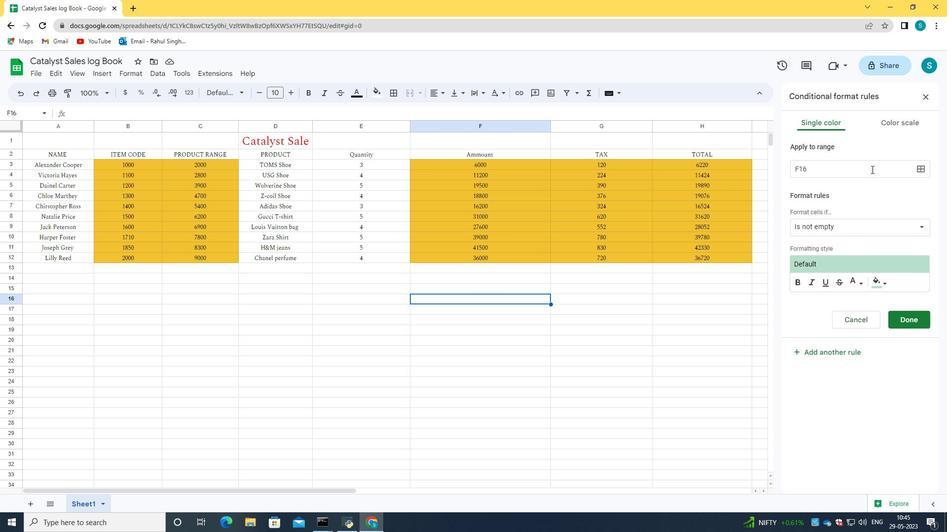 
Action: Mouse moved to (843, 232)
Screenshot: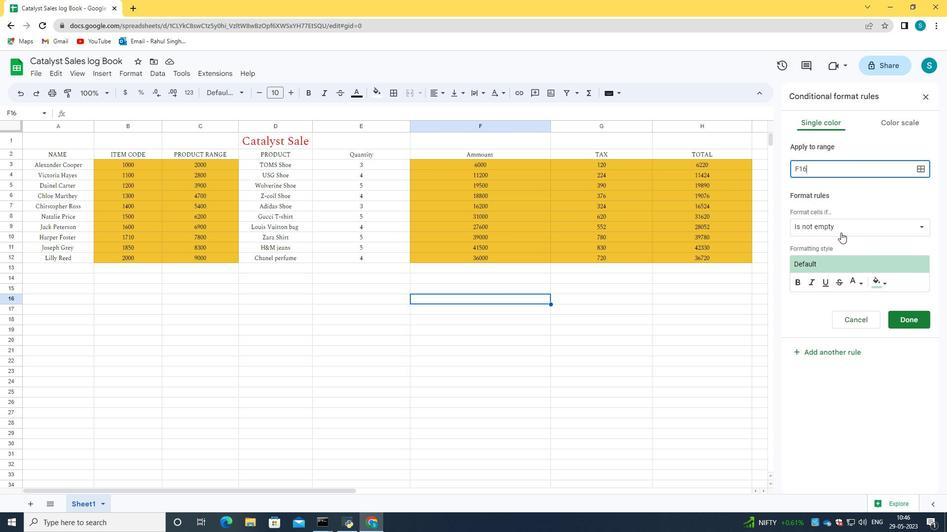 
Action: Mouse pressed left at (843, 232)
Screenshot: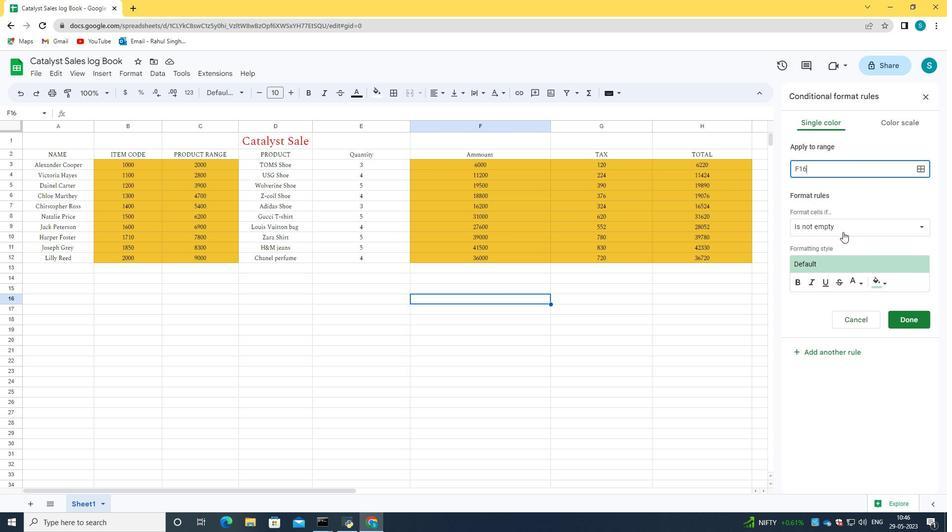 
Action: Mouse moved to (846, 330)
Screenshot: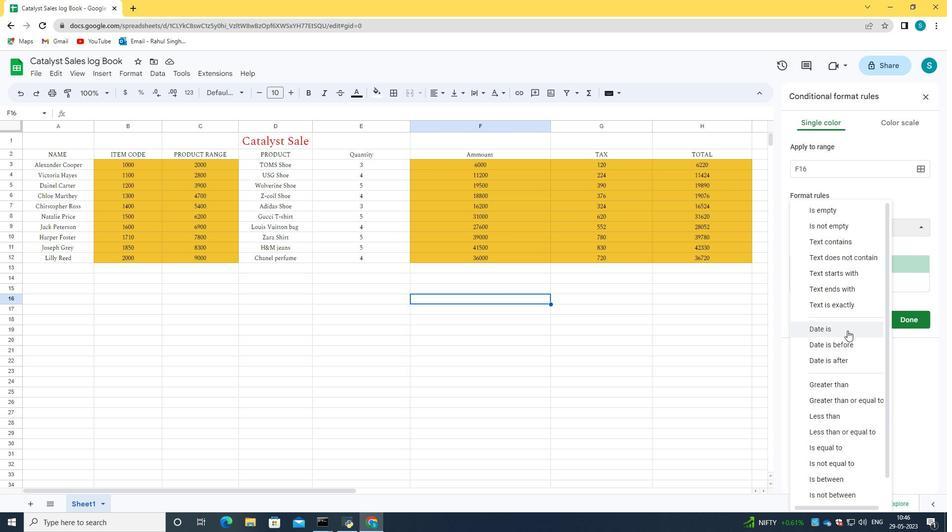 
Action: Mouse scrolled (846, 330) with delta (0, 0)
Screenshot: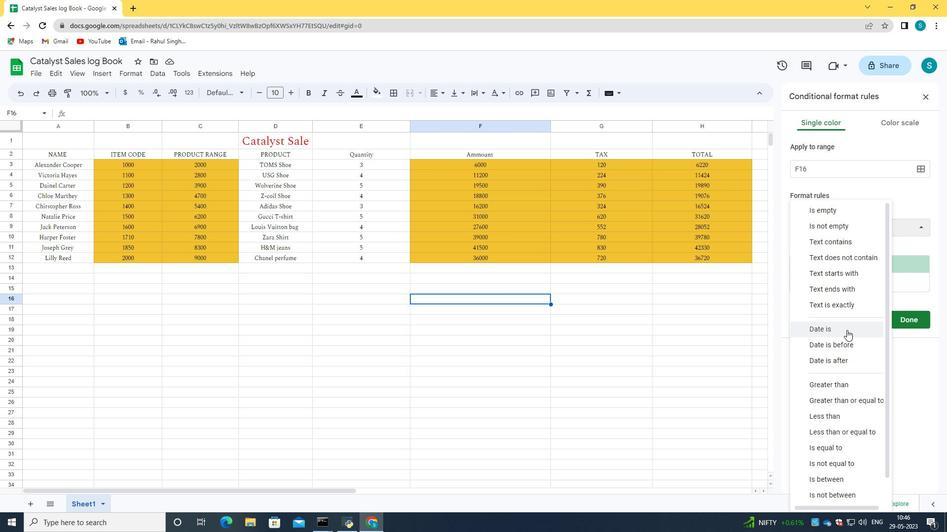 
Action: Mouse scrolled (846, 330) with delta (0, 0)
Screenshot: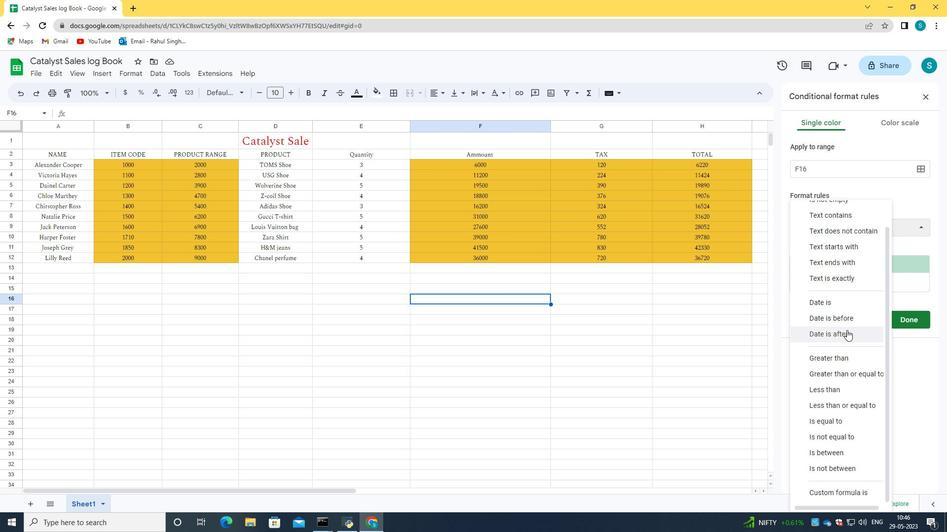 
Action: Mouse scrolled (846, 330) with delta (0, 0)
Screenshot: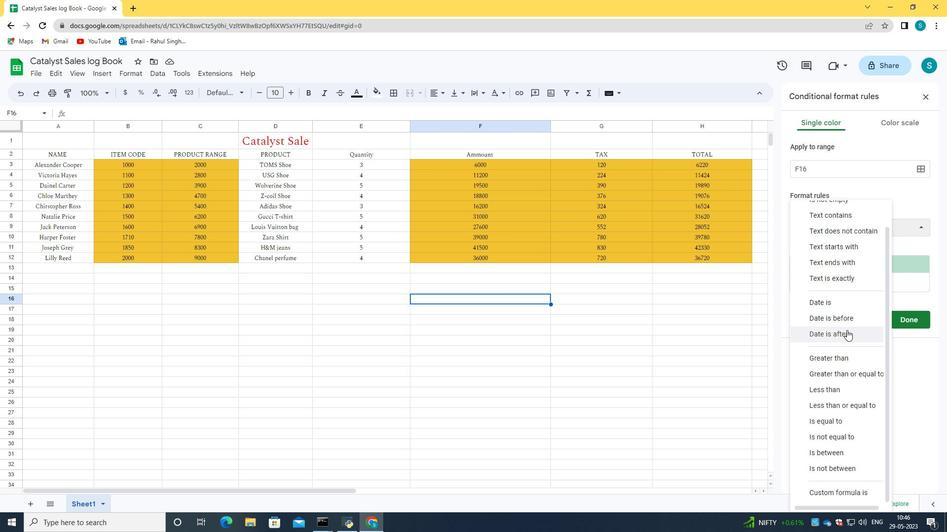 
Action: Mouse scrolled (846, 330) with delta (0, 0)
Screenshot: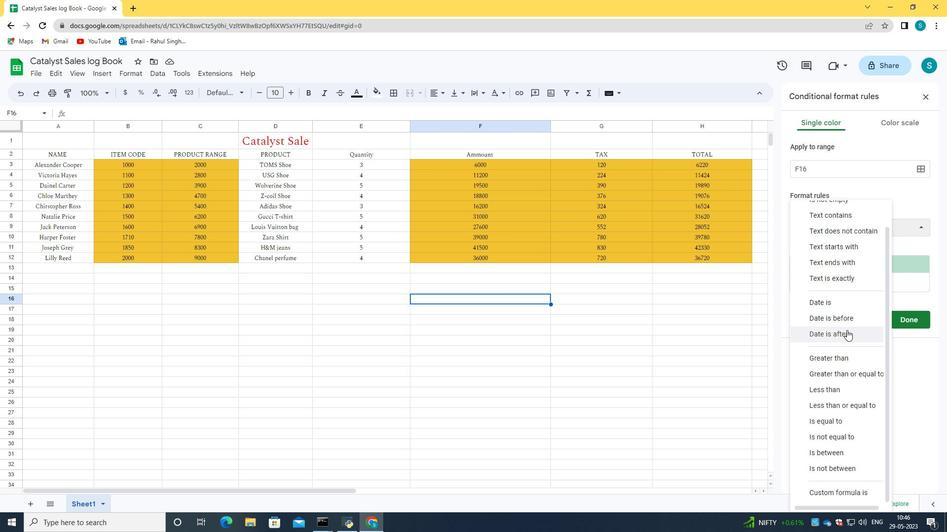 
Action: Mouse moved to (842, 266)
Screenshot: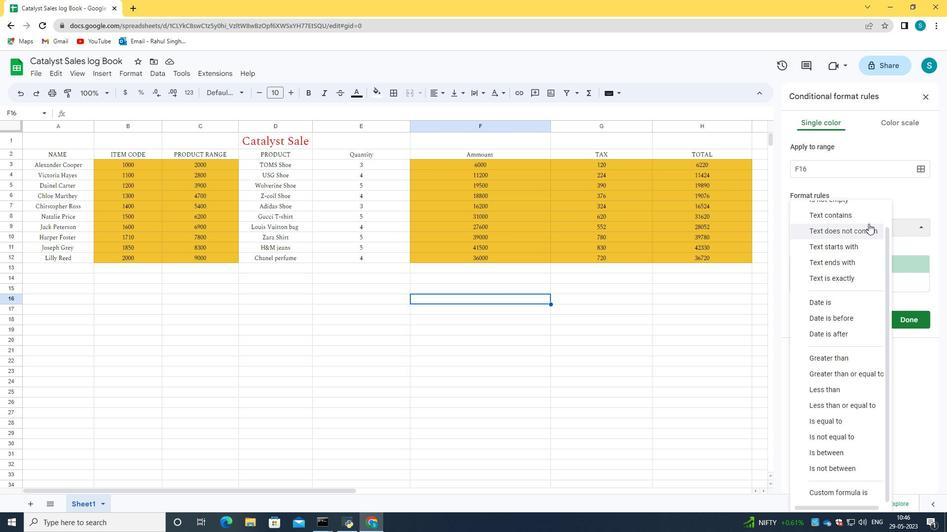 
Action: Mouse scrolled (842, 267) with delta (0, 0)
Screenshot: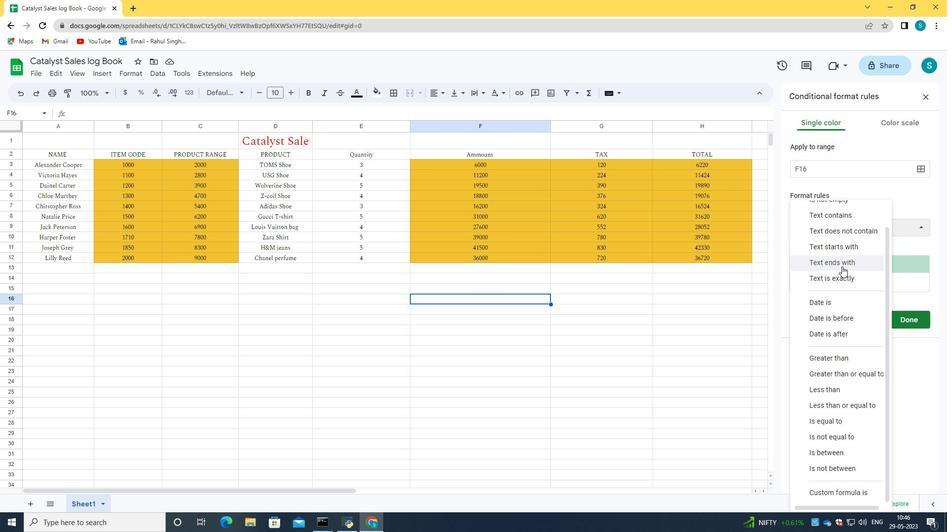 
Action: Mouse scrolled (842, 267) with delta (0, 0)
Screenshot: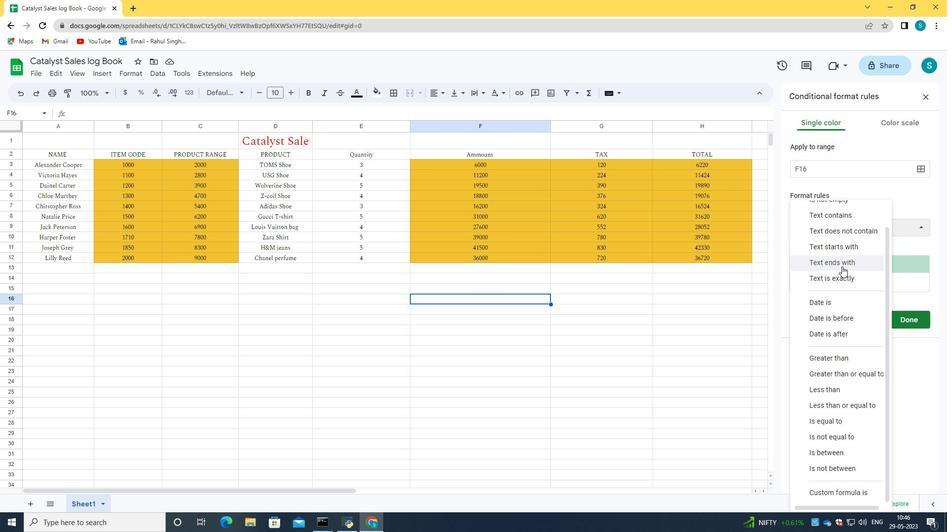 
Action: Mouse scrolled (842, 267) with delta (0, 0)
Screenshot: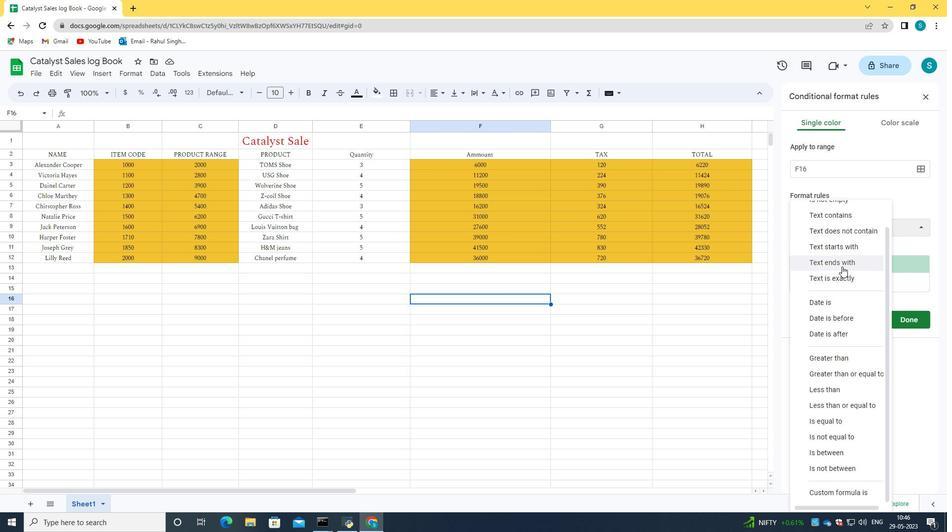 
Action: Mouse moved to (916, 194)
Screenshot: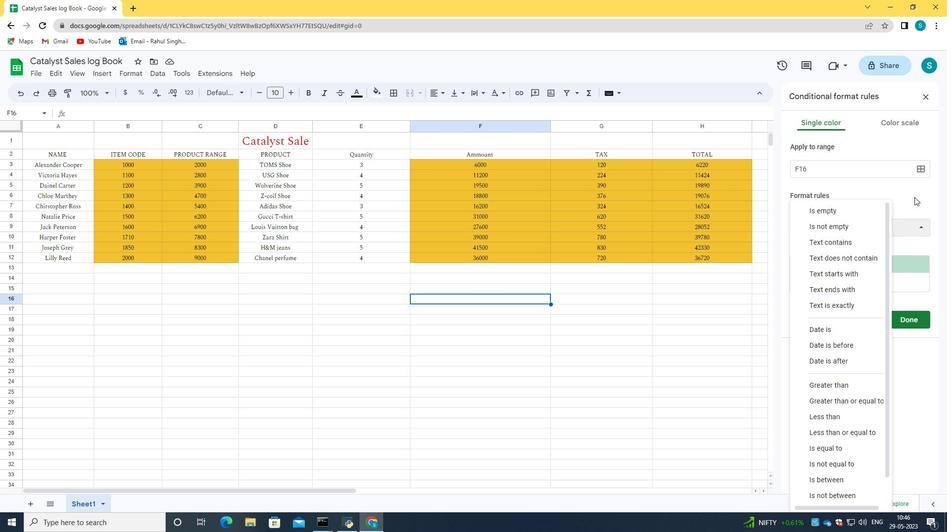 
Action: Mouse pressed left at (916, 194)
Screenshot: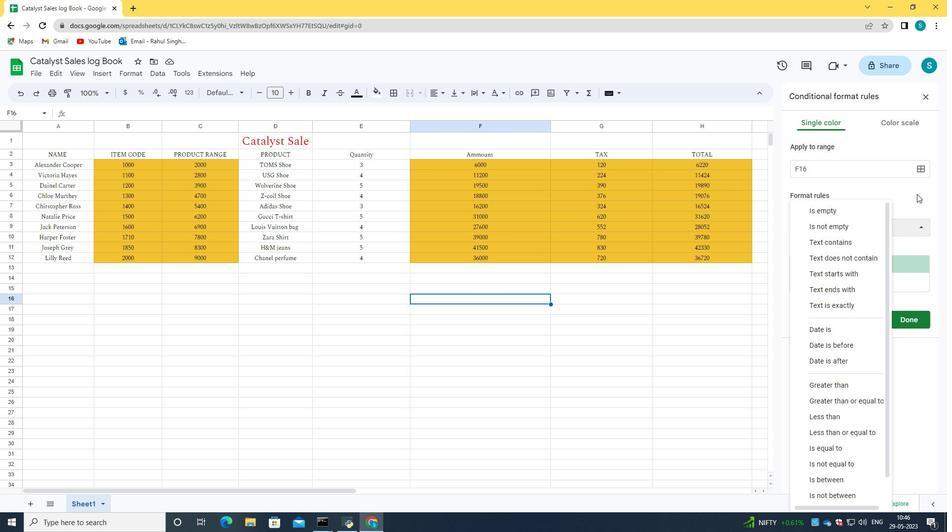
Action: Mouse moved to (879, 282)
Screenshot: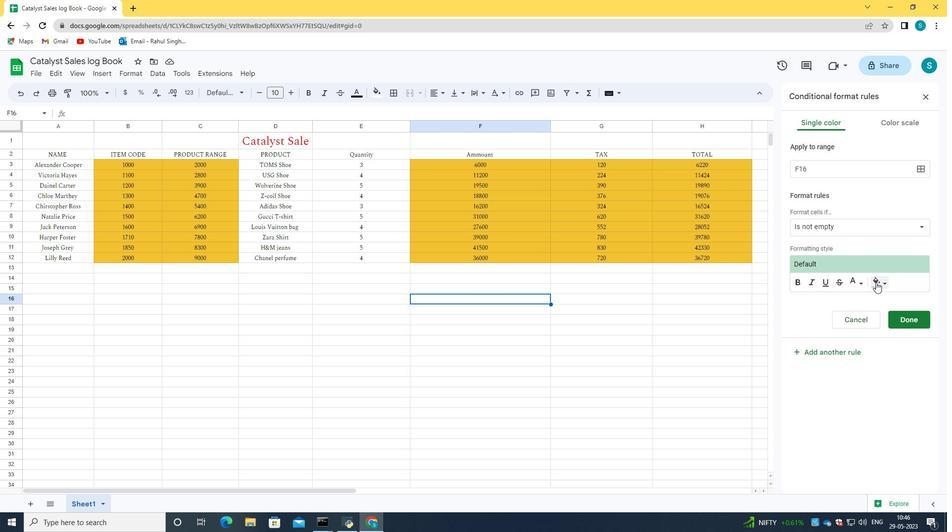 
Action: Mouse pressed left at (879, 282)
Screenshot: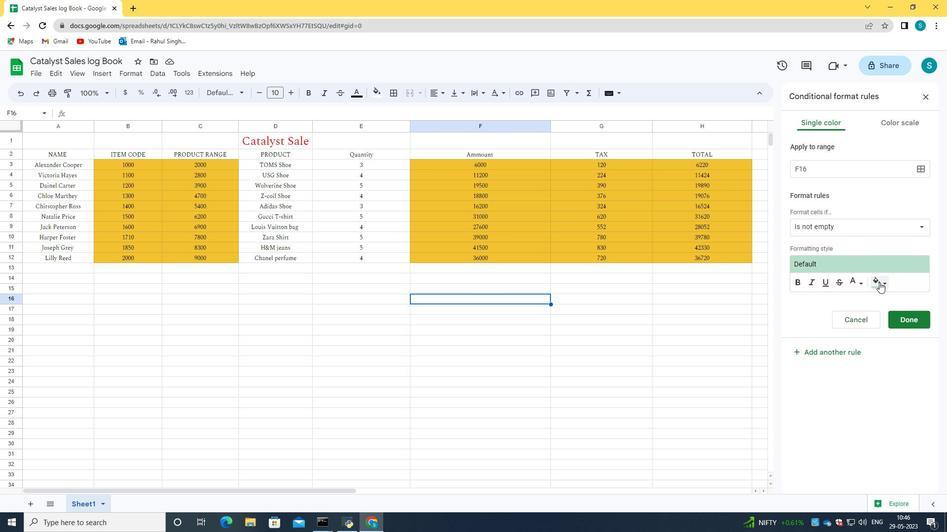 
Action: Mouse moved to (780, 380)
Screenshot: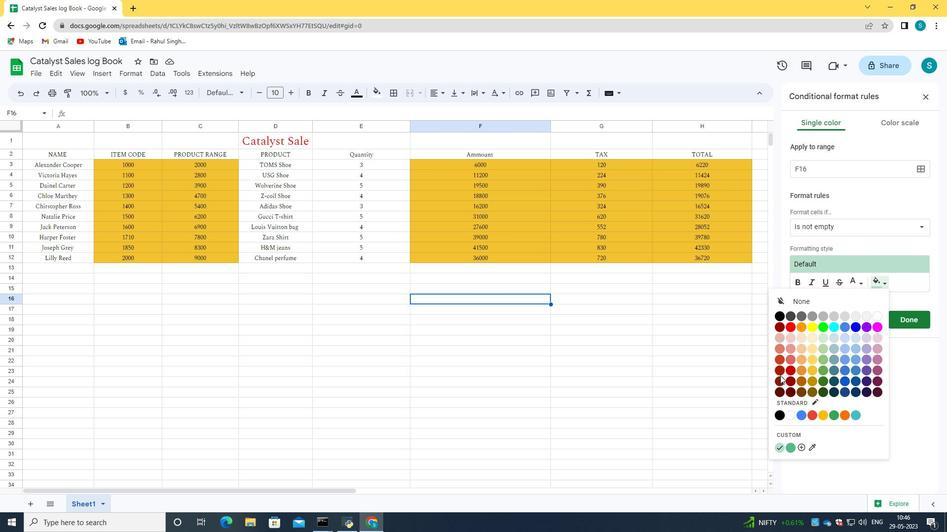 
Action: Mouse pressed left at (780, 380)
Screenshot: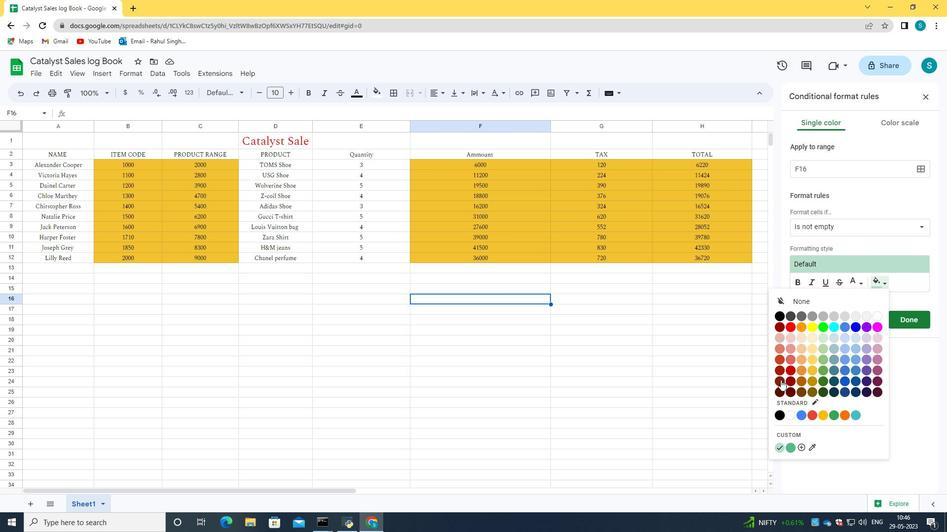
Action: Mouse moved to (34, 140)
Screenshot: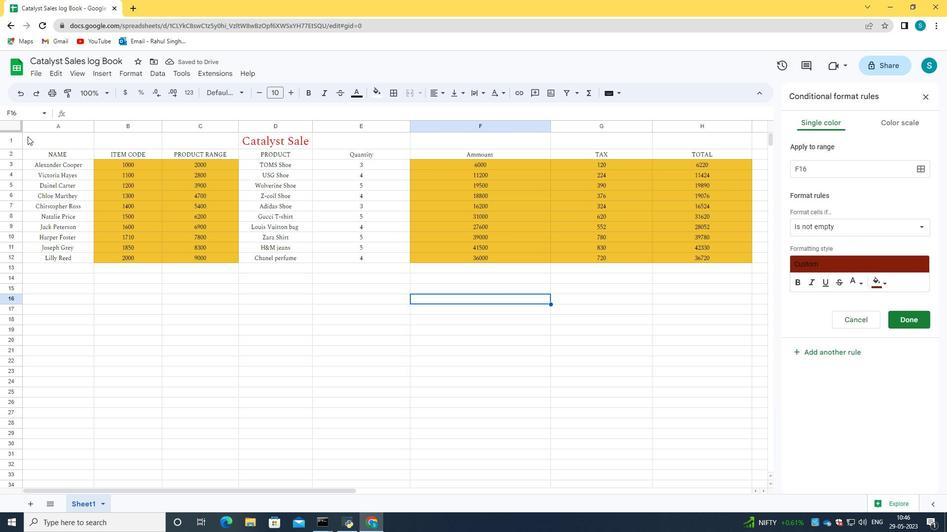 
Action: Mouse pressed left at (34, 140)
Screenshot: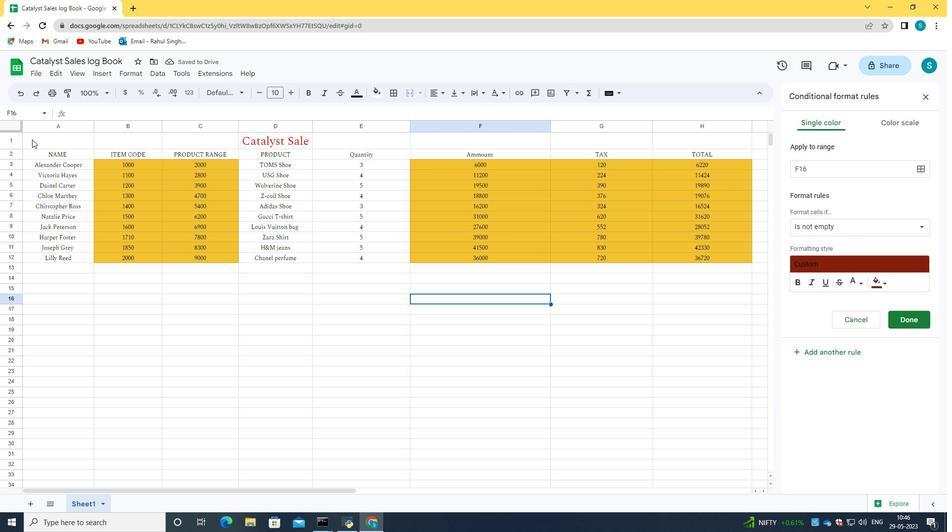 
Action: Mouse pressed left at (34, 140)
Screenshot: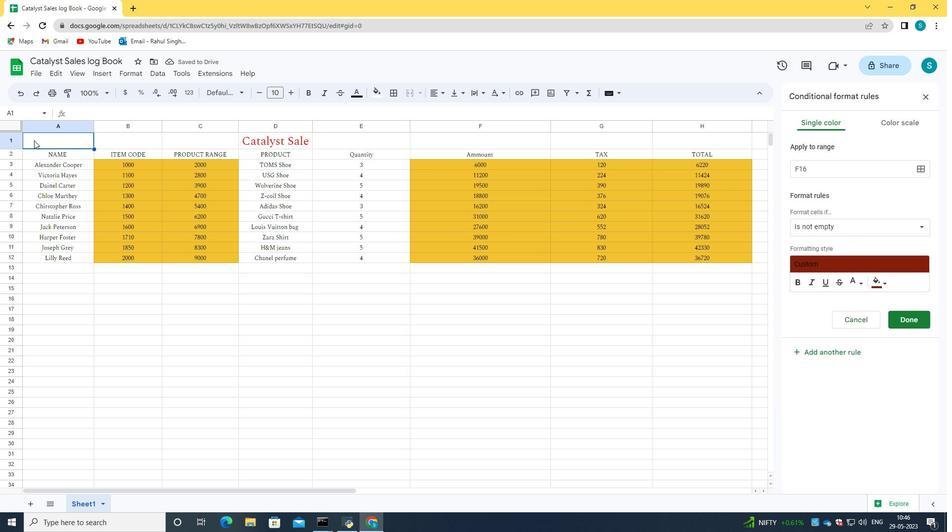 
Action: Mouse moved to (136, 138)
Screenshot: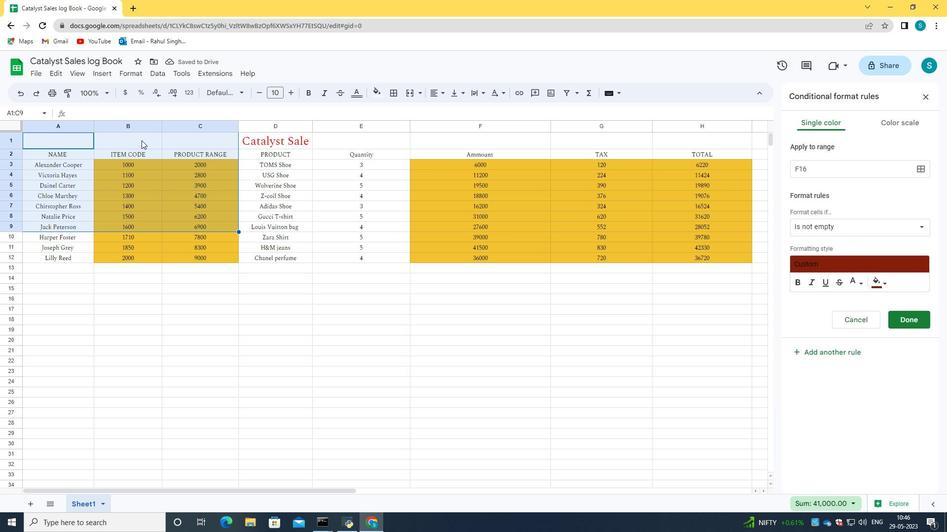 
Action: Mouse pressed left at (136, 138)
Screenshot: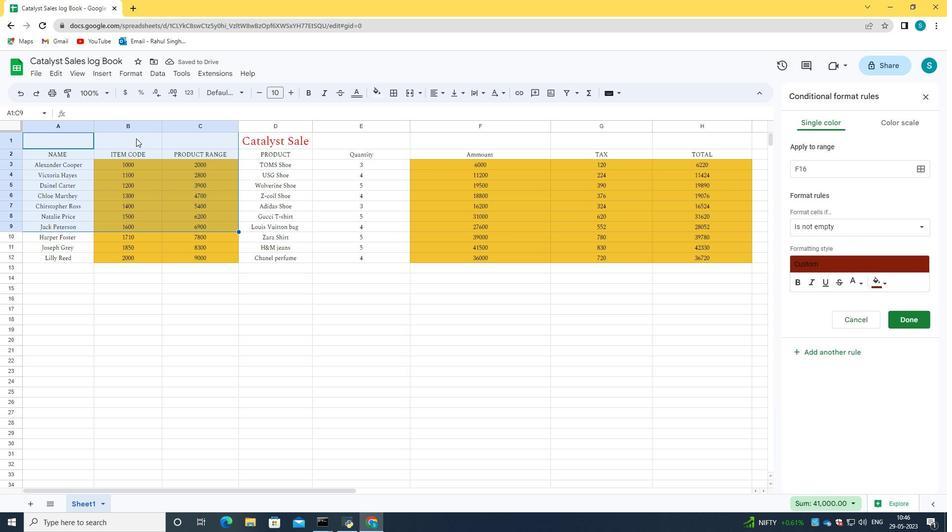 
Action: Mouse moved to (23, 154)
Screenshot: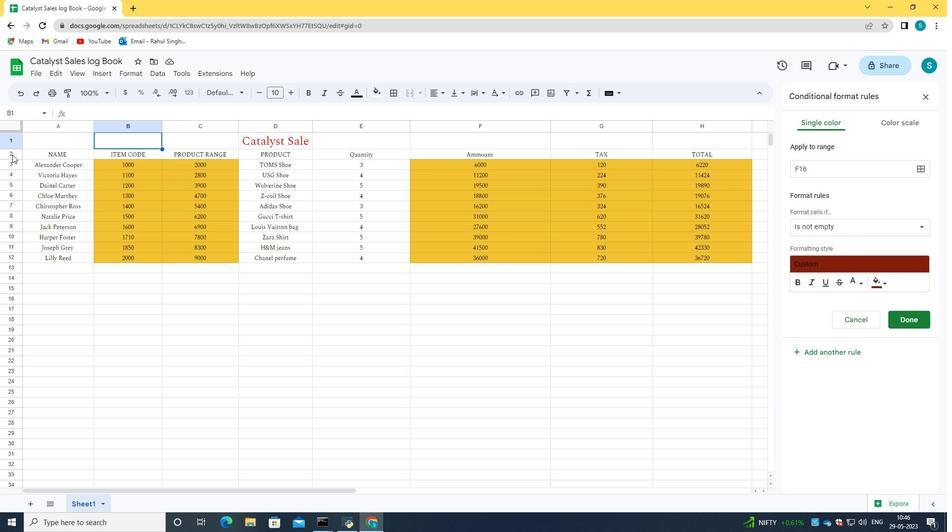 
Action: Mouse pressed left at (23, 154)
Screenshot: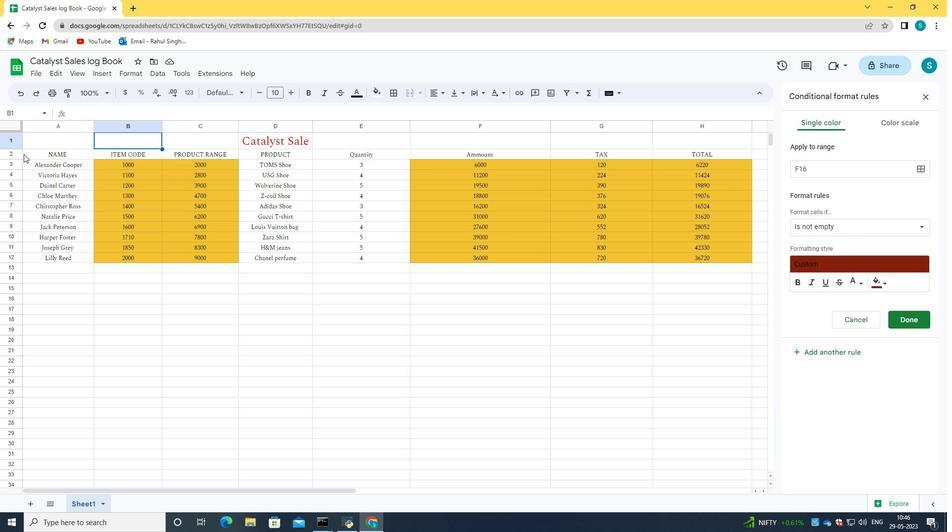
Action: Mouse moved to (882, 284)
Screenshot: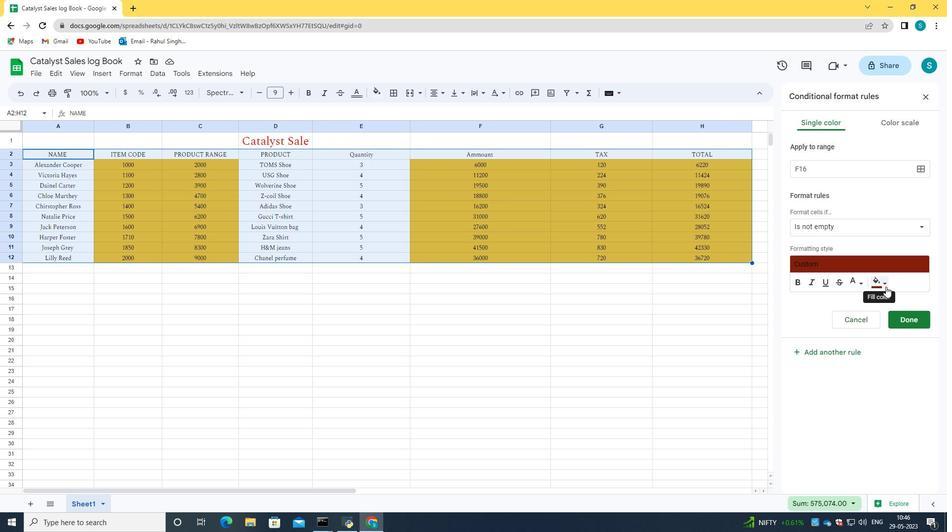 
Action: Mouse pressed left at (882, 284)
Screenshot: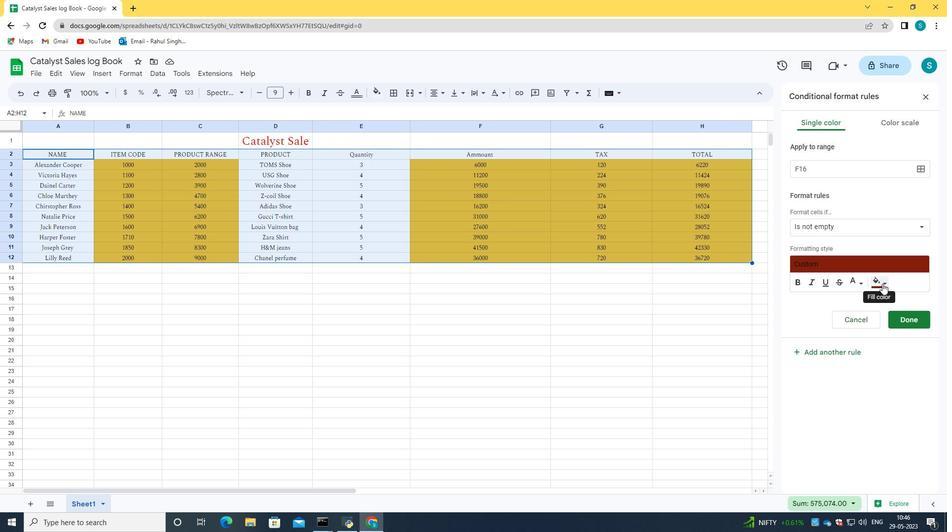 
Action: Mouse moved to (780, 379)
Screenshot: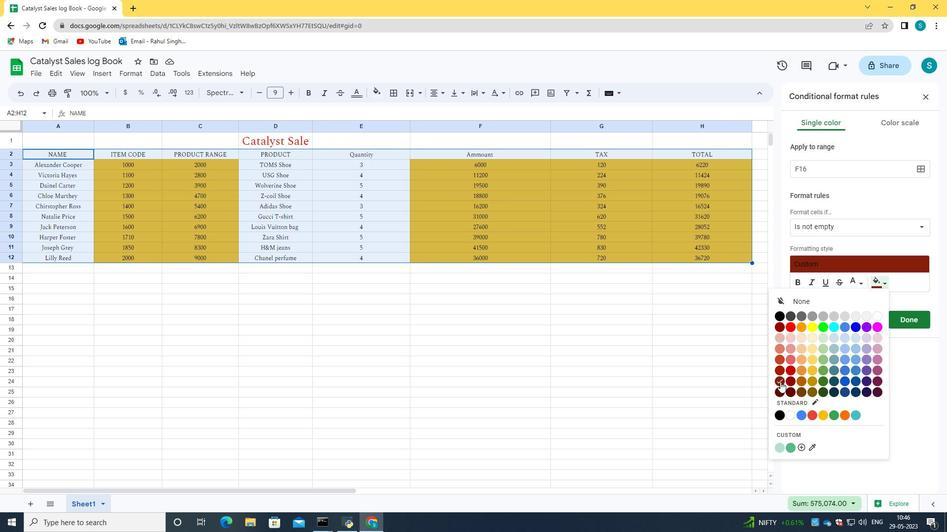 
Action: Mouse pressed left at (780, 379)
Screenshot: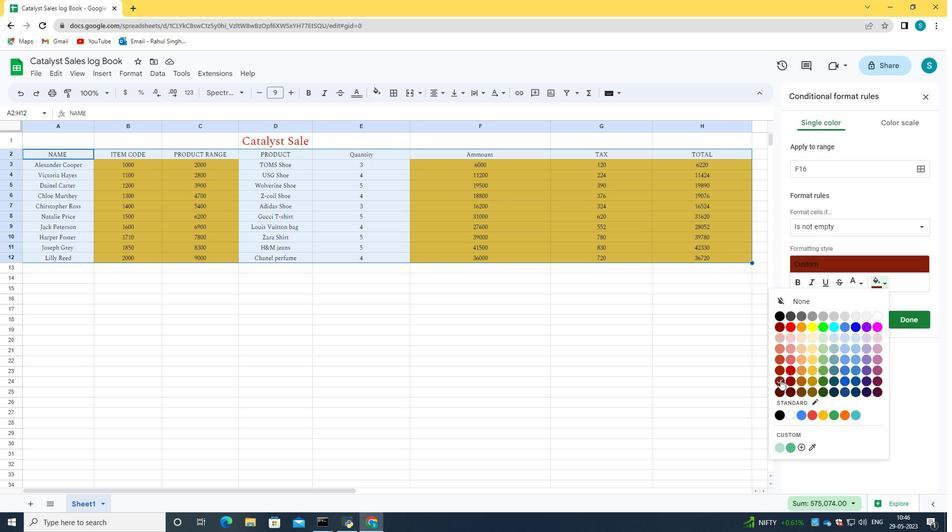 
Action: Mouse moved to (879, 283)
Screenshot: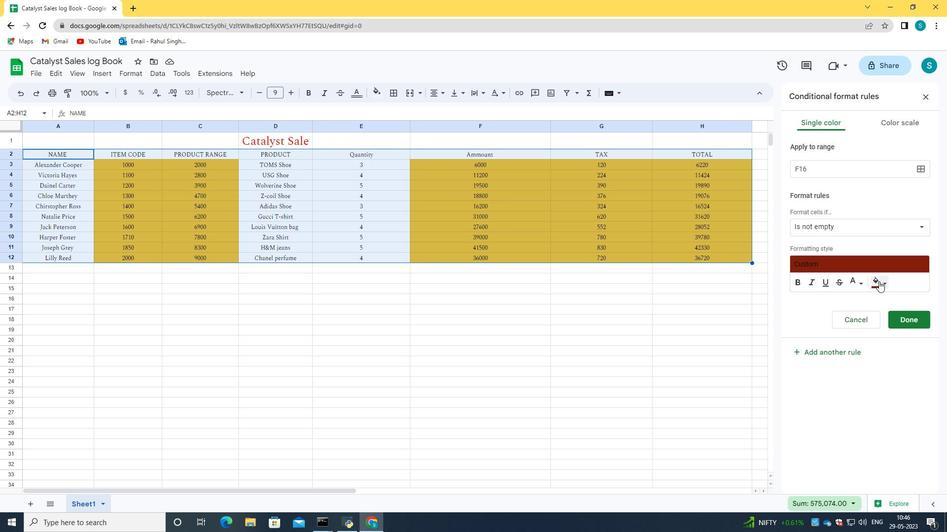 
Action: Mouse pressed left at (879, 283)
Screenshot: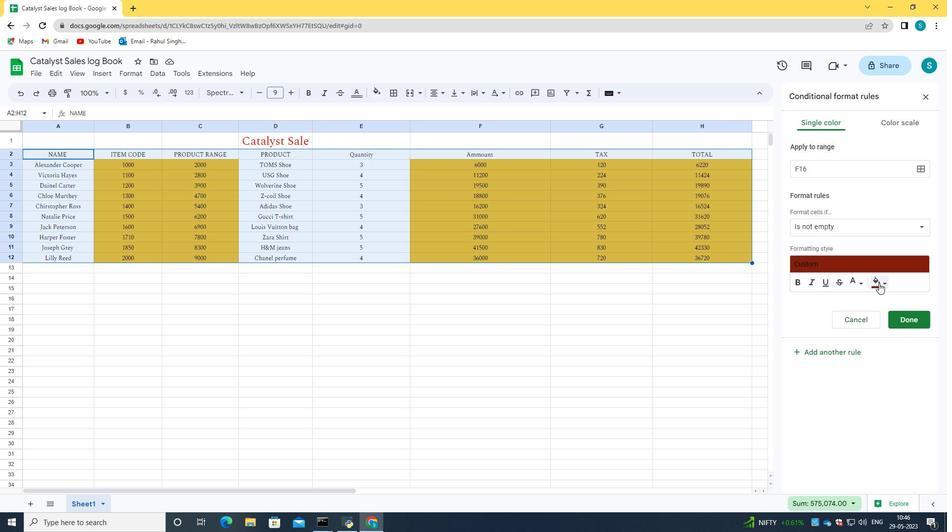 
Action: Mouse moved to (778, 371)
Screenshot: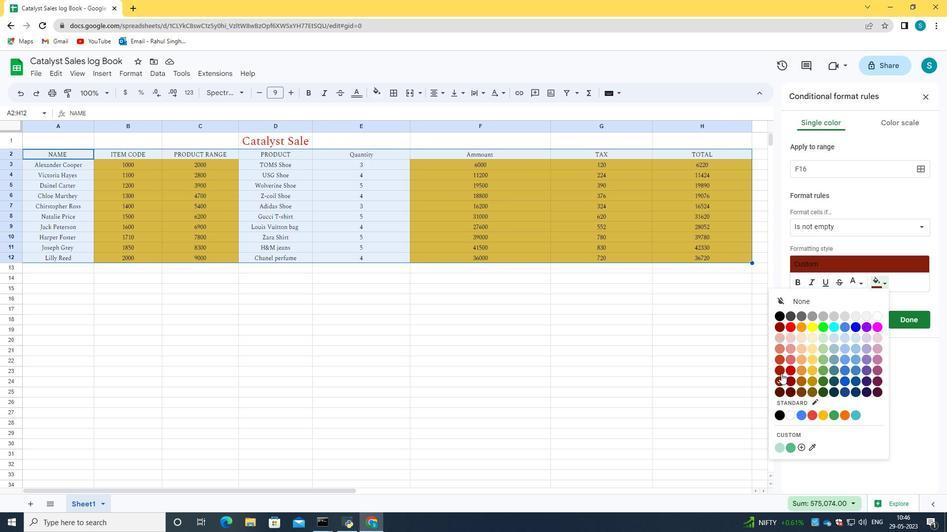 
Action: Mouse pressed left at (778, 371)
Screenshot: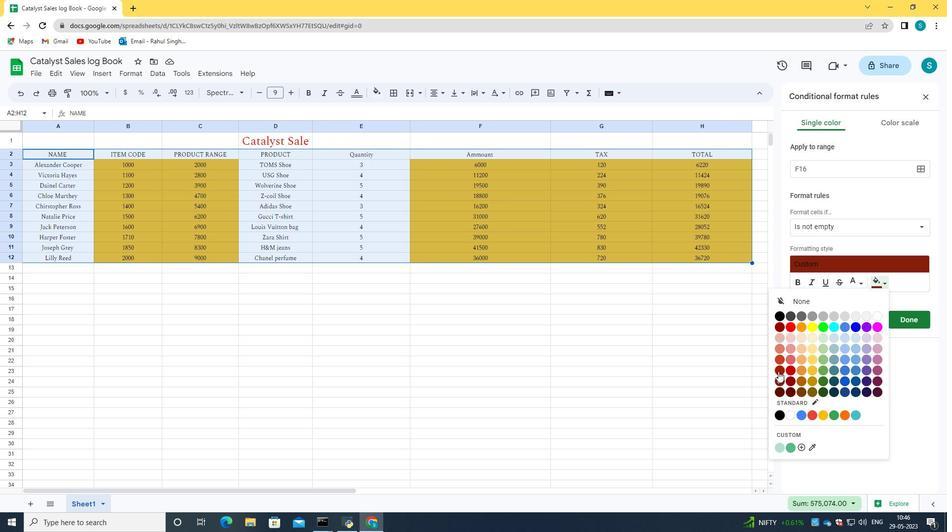 
Action: Mouse moved to (51, 142)
Screenshot: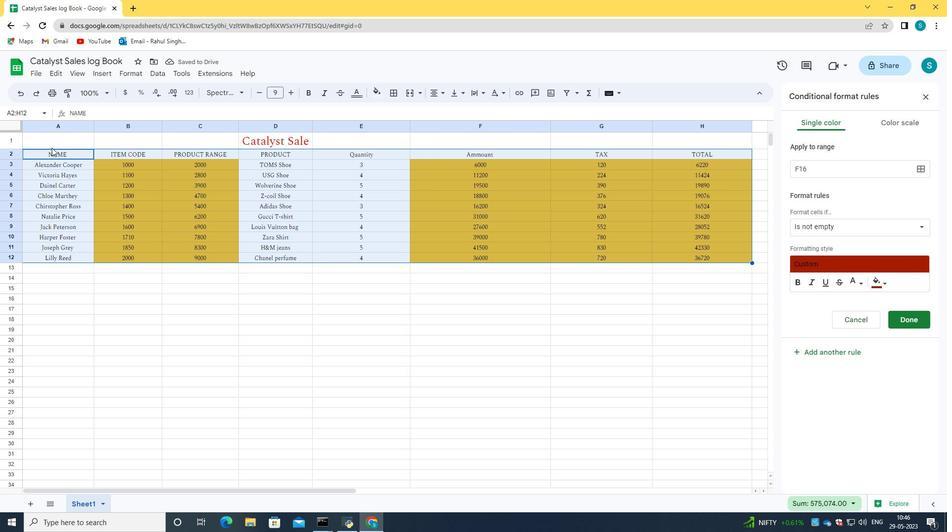 
Action: Mouse pressed left at (51, 142)
Screenshot: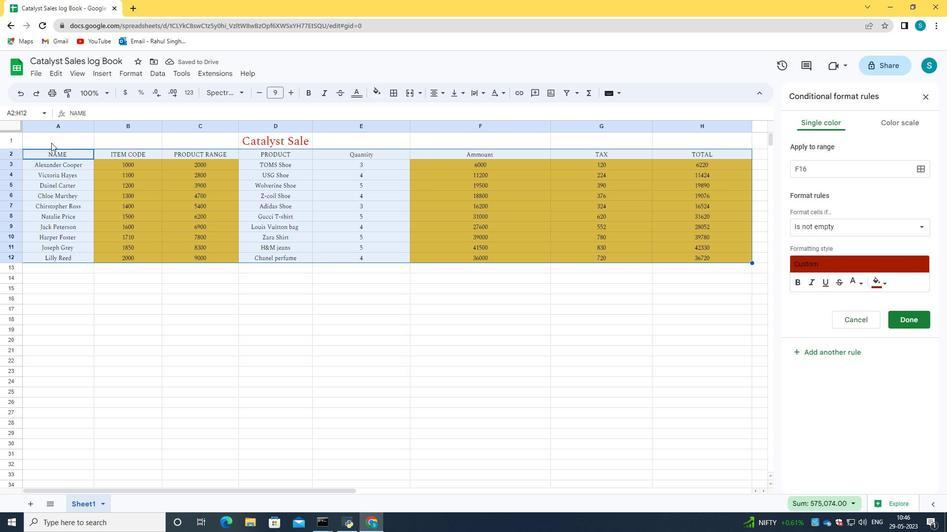 
Action: Mouse moved to (25, 150)
Screenshot: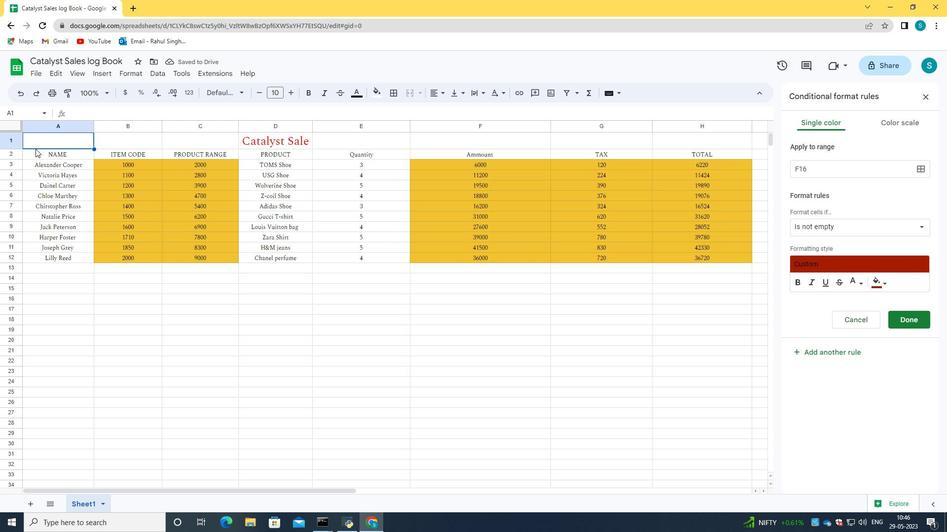 
Action: Mouse pressed left at (25, 150)
Screenshot: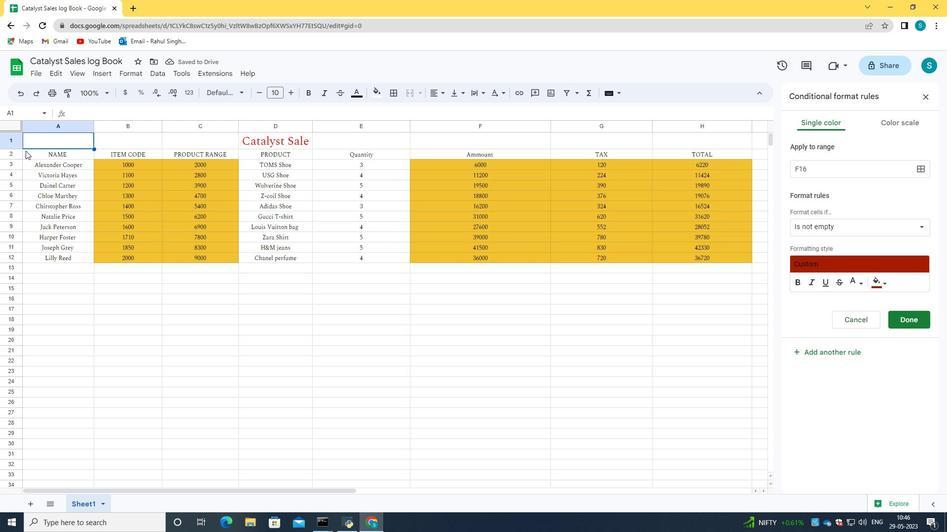 
Action: Mouse moved to (843, 226)
Screenshot: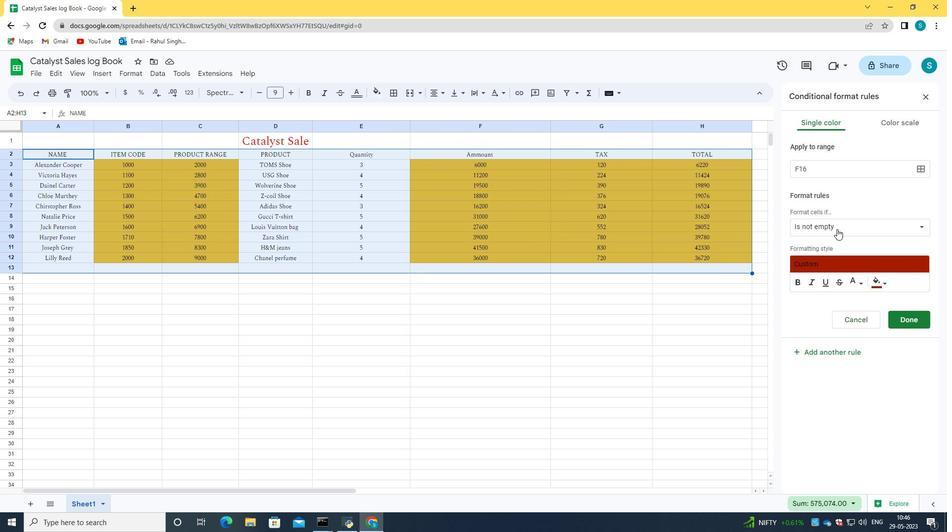 
Action: Key pressed ctrl+S<'\x13'>
Screenshot: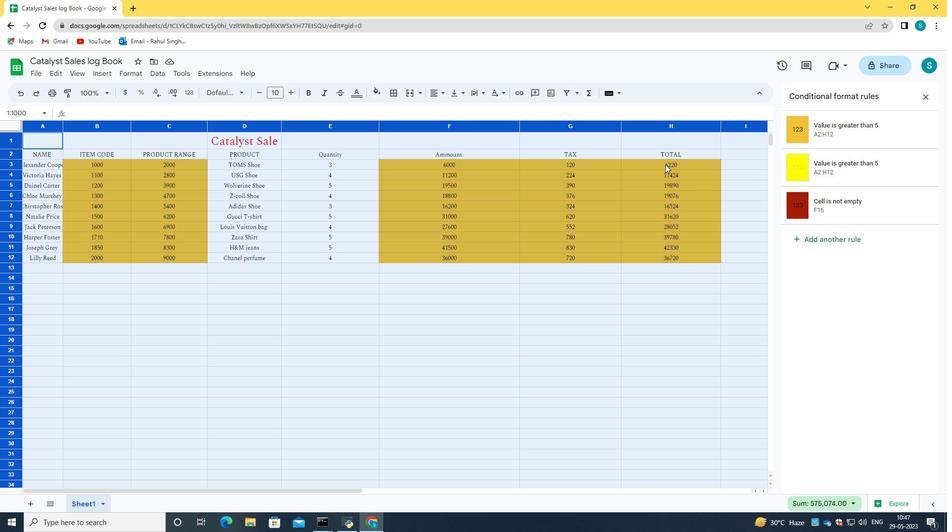 
